 Task: Create fields in custom er object.
Action: Mouse moved to (575, 42)
Screenshot: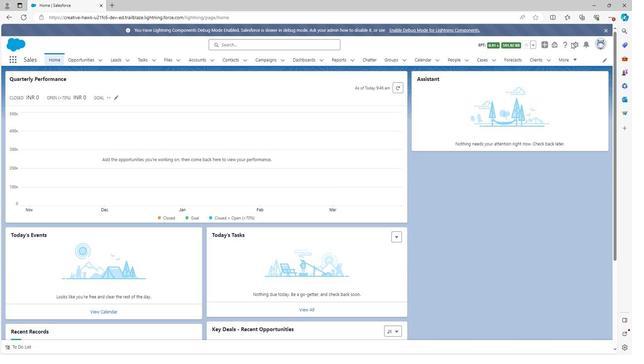
Action: Mouse pressed left at (575, 42)
Screenshot: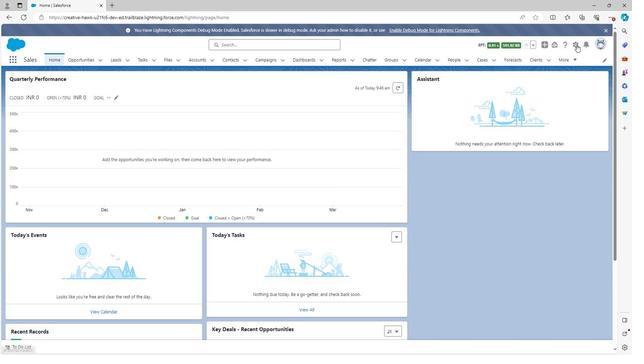 
Action: Mouse moved to (547, 64)
Screenshot: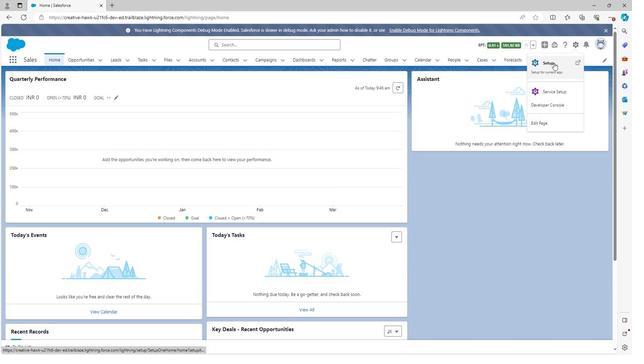 
Action: Mouse pressed left at (547, 64)
Screenshot: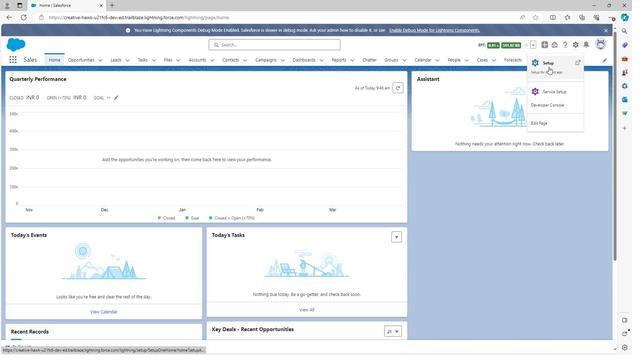 
Action: Mouse moved to (78, 58)
Screenshot: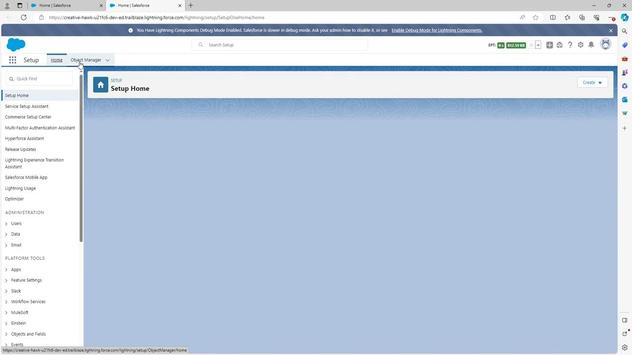 
Action: Mouse pressed left at (78, 58)
Screenshot: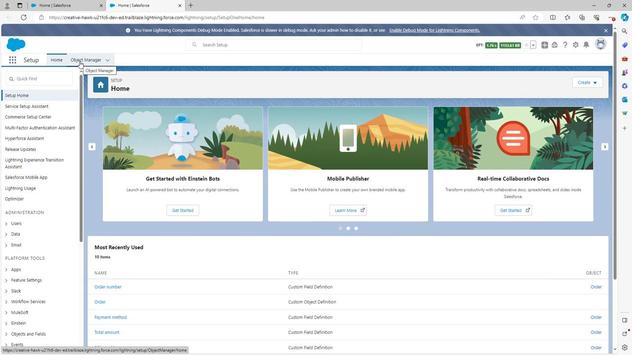 
Action: Mouse moved to (46, 239)
Screenshot: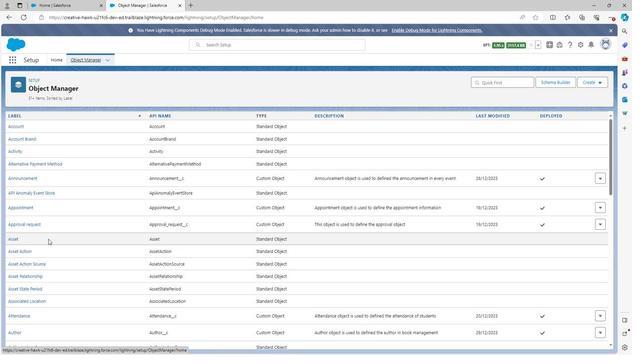 
Action: Mouse scrolled (46, 239) with delta (0, 0)
Screenshot: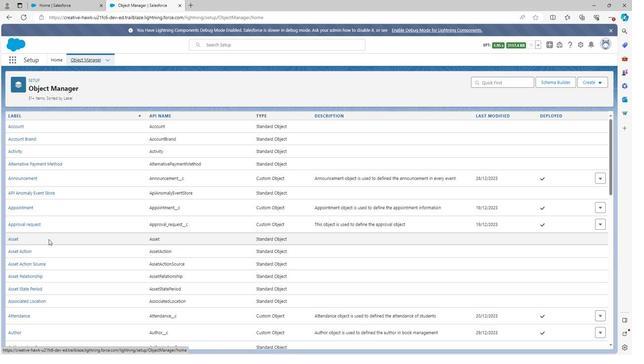 
Action: Mouse moved to (47, 243)
Screenshot: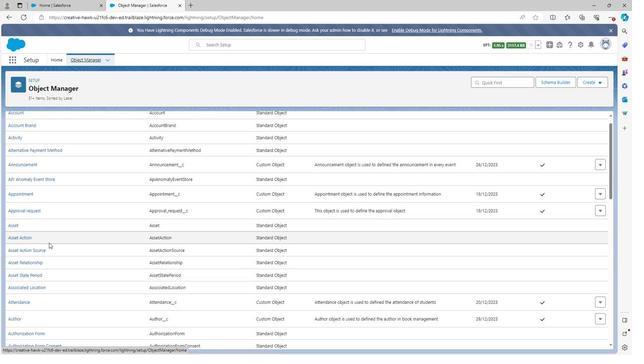 
Action: Mouse scrolled (47, 243) with delta (0, 0)
Screenshot: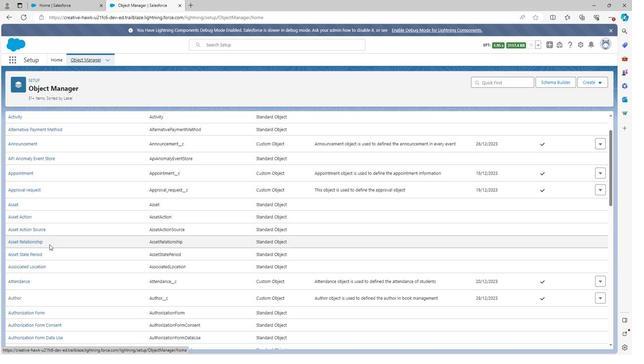 
Action: Mouse moved to (48, 244)
Screenshot: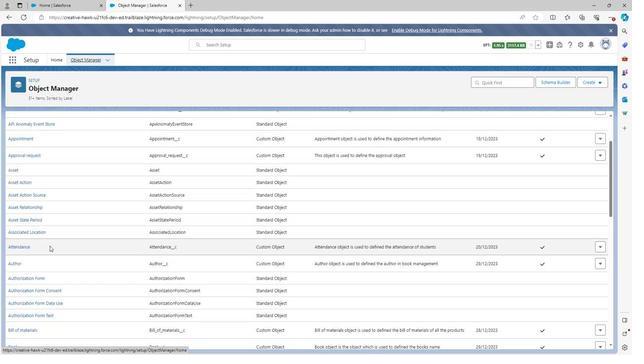
Action: Mouse scrolled (48, 244) with delta (0, 0)
Screenshot: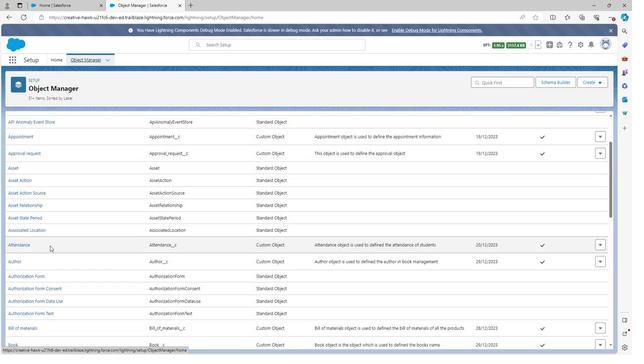 
Action: Mouse moved to (49, 243)
Screenshot: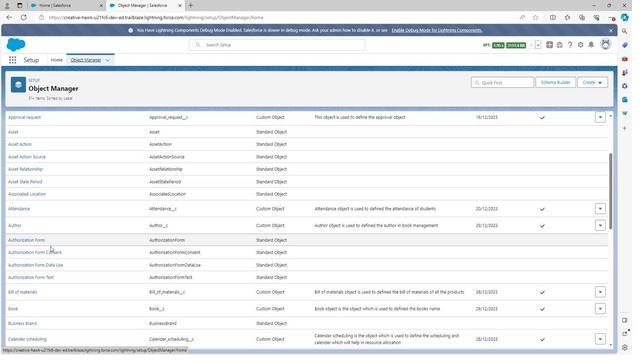 
Action: Mouse scrolled (49, 243) with delta (0, 0)
Screenshot: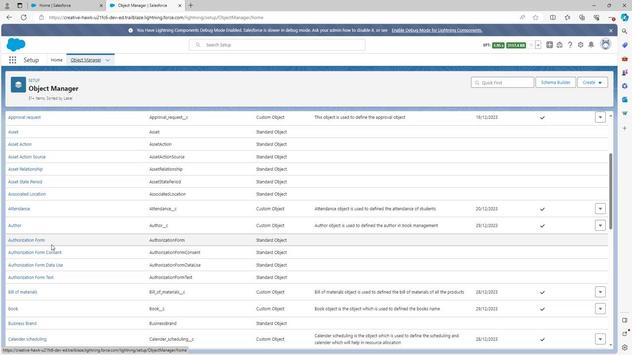 
Action: Mouse scrolled (49, 243) with delta (0, 0)
Screenshot: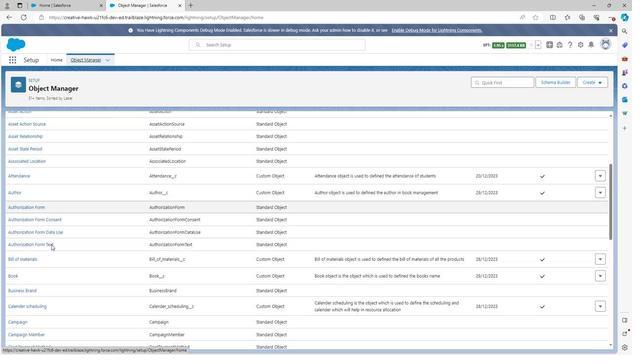 
Action: Mouse scrolled (49, 243) with delta (0, 0)
Screenshot: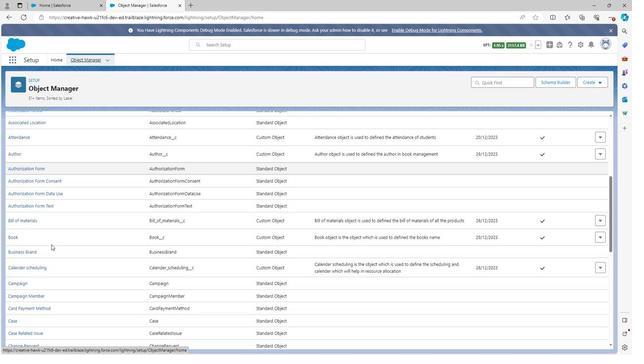
Action: Mouse moved to (49, 243)
Screenshot: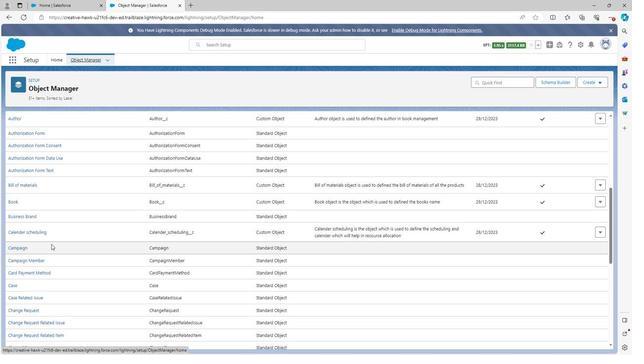 
Action: Mouse scrolled (49, 242) with delta (0, 0)
Screenshot: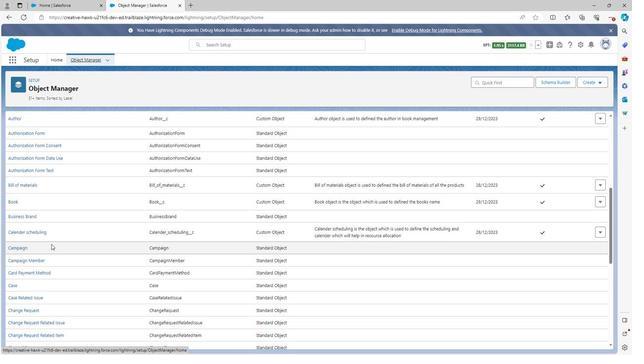
Action: Mouse scrolled (49, 242) with delta (0, 0)
Screenshot: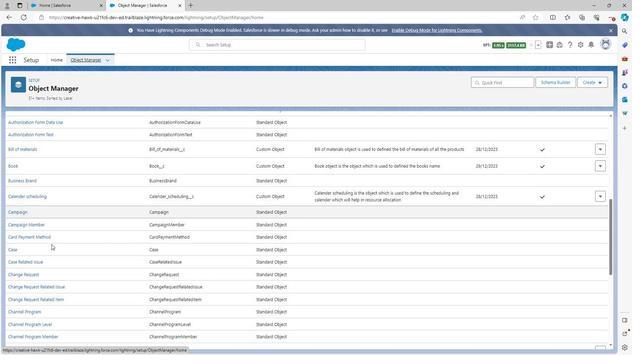 
Action: Mouse moved to (49, 243)
Screenshot: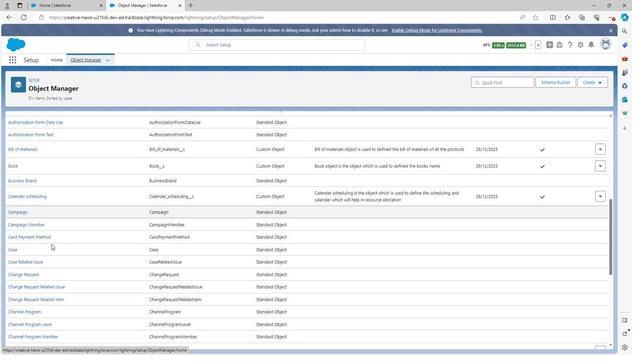 
Action: Mouse scrolled (49, 243) with delta (0, 0)
Screenshot: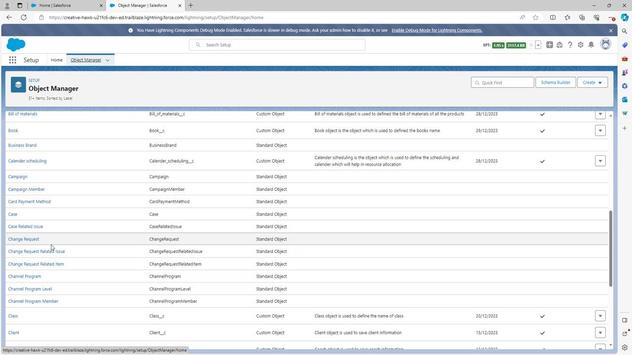 
Action: Mouse scrolled (49, 243) with delta (0, 0)
Screenshot: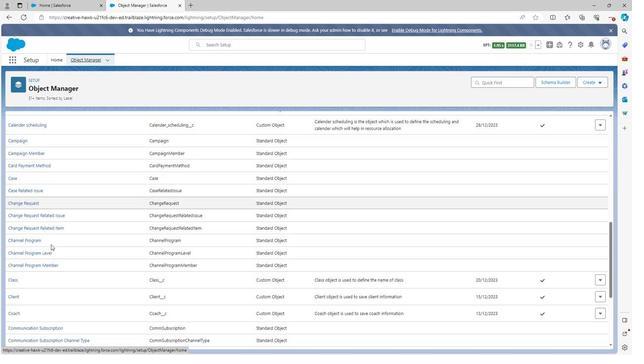 
Action: Mouse scrolled (49, 243) with delta (0, 0)
Screenshot: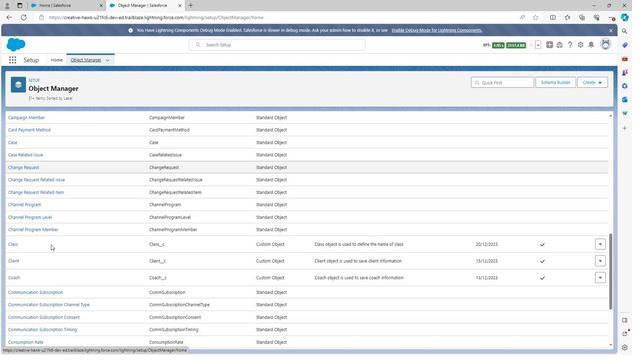 
Action: Mouse scrolled (49, 243) with delta (0, 0)
Screenshot: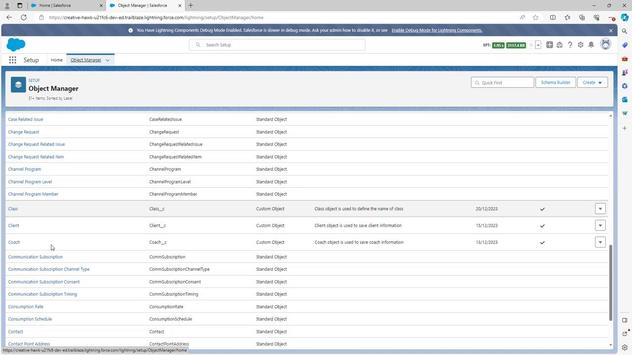 
Action: Mouse scrolled (49, 243) with delta (0, 0)
Screenshot: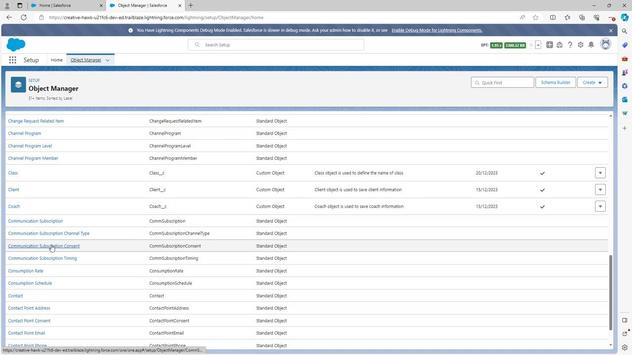 
Action: Mouse scrolled (49, 243) with delta (0, 0)
Screenshot: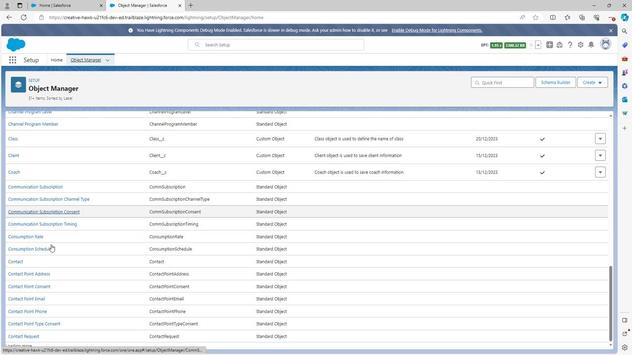 
Action: Mouse scrolled (49, 243) with delta (0, 0)
Screenshot: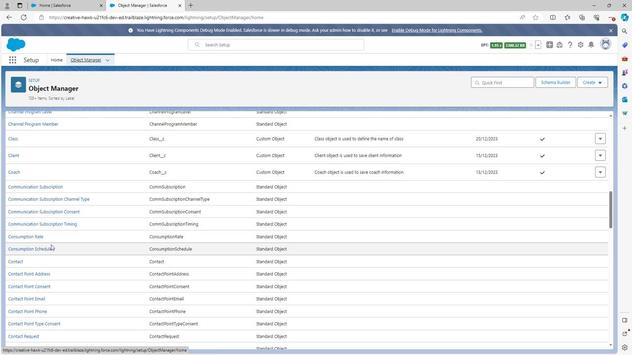 
Action: Mouse moved to (49, 263)
Screenshot: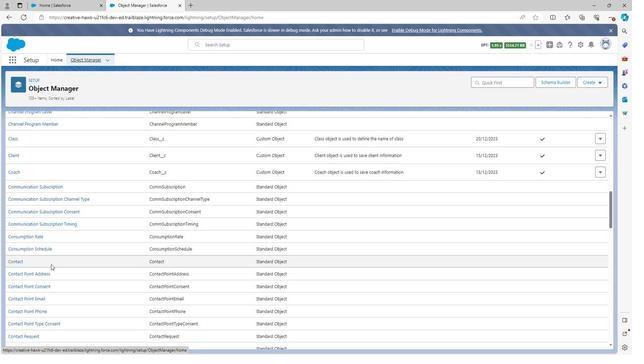 
Action: Mouse scrolled (49, 263) with delta (0, 0)
Screenshot: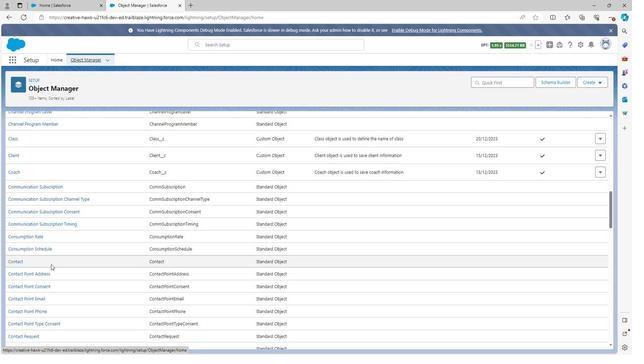 
Action: Mouse scrolled (49, 263) with delta (0, 0)
Screenshot: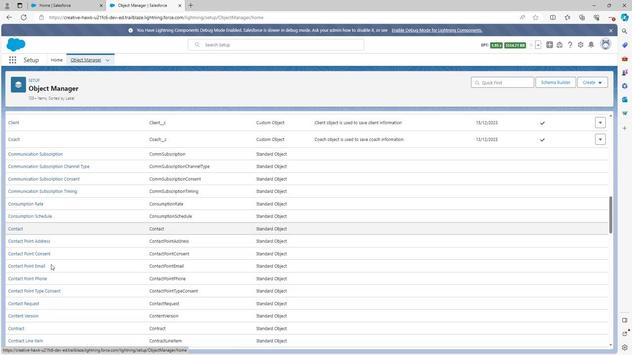 
Action: Mouse scrolled (49, 263) with delta (0, 0)
Screenshot: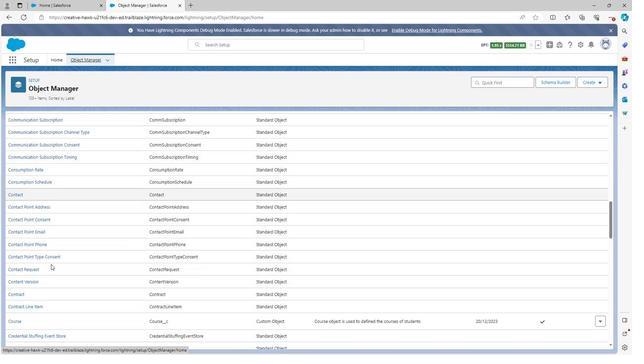 
Action: Mouse scrolled (49, 263) with delta (0, 0)
Screenshot: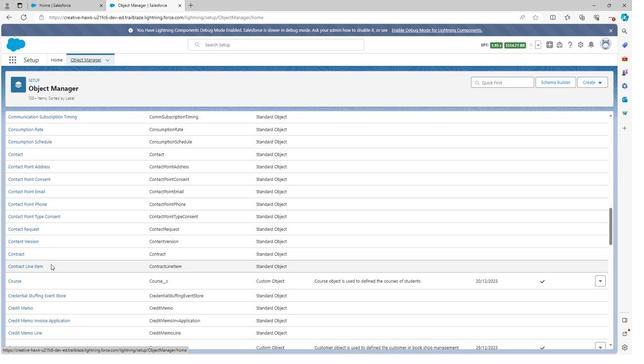 
Action: Mouse scrolled (49, 263) with delta (0, 0)
Screenshot: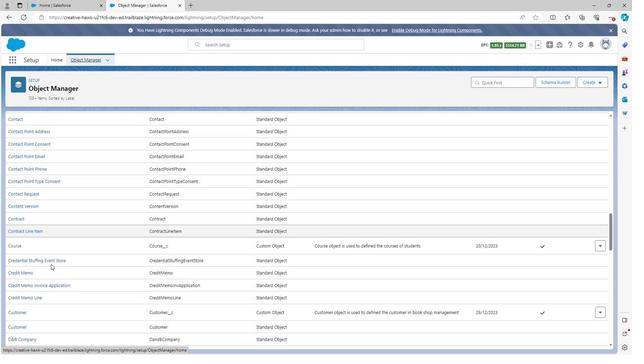 
Action: Mouse scrolled (49, 263) with delta (0, 0)
Screenshot: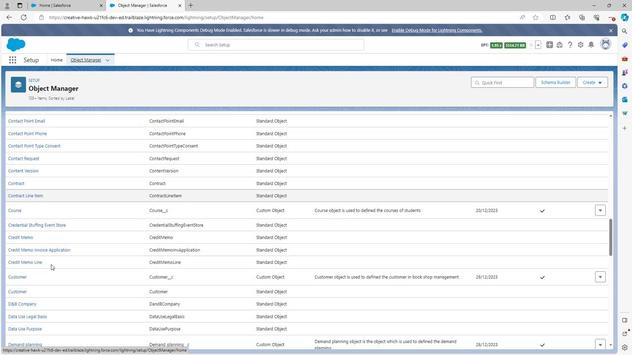 
Action: Mouse moved to (13, 254)
Screenshot: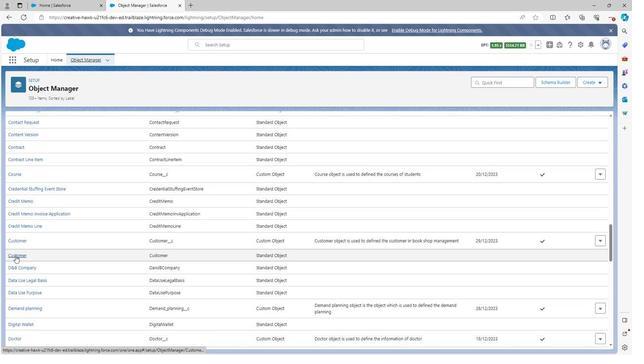
Action: Mouse pressed left at (13, 254)
Screenshot: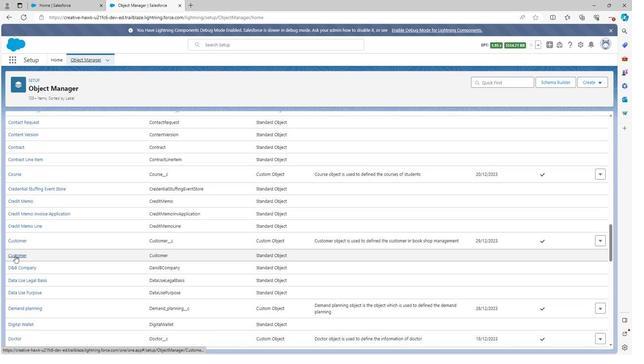 
Action: Mouse moved to (34, 124)
Screenshot: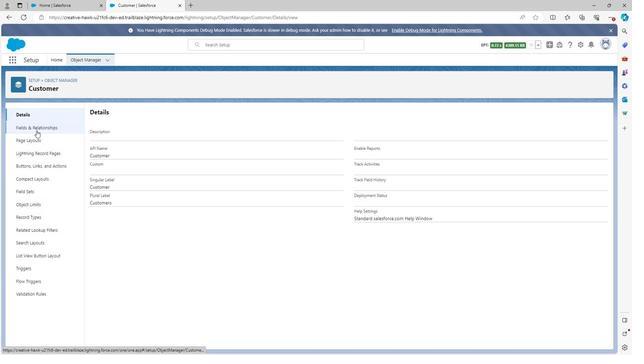 
Action: Mouse pressed left at (34, 124)
Screenshot: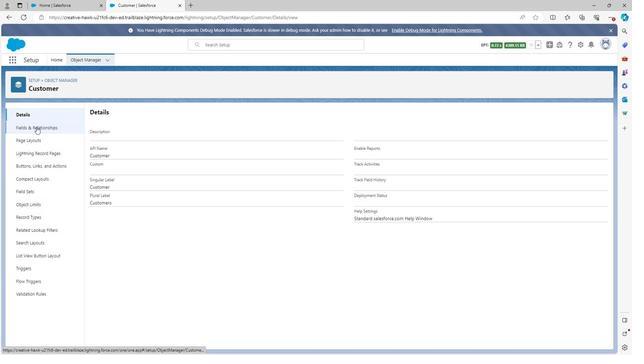 
Action: Mouse moved to (461, 114)
Screenshot: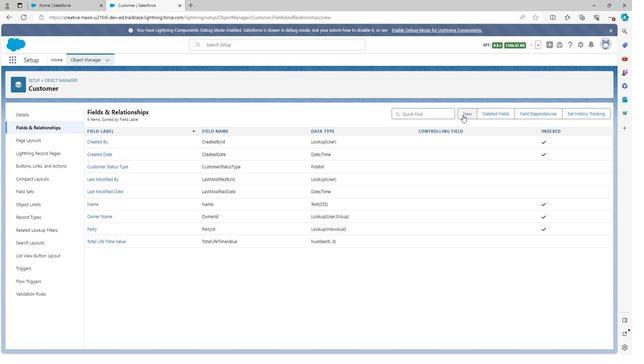 
Action: Mouse pressed left at (461, 114)
Screenshot: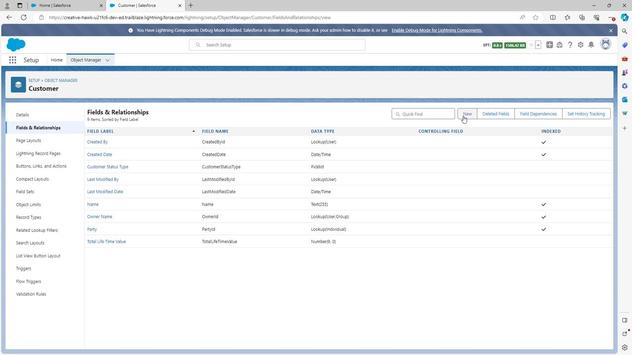 
Action: Mouse moved to (100, 244)
Screenshot: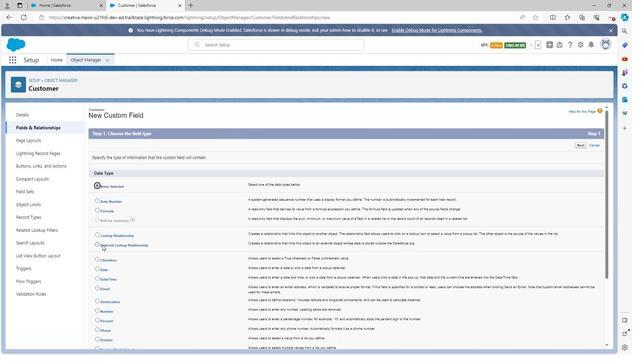 
Action: Mouse scrolled (100, 244) with delta (0, 0)
Screenshot: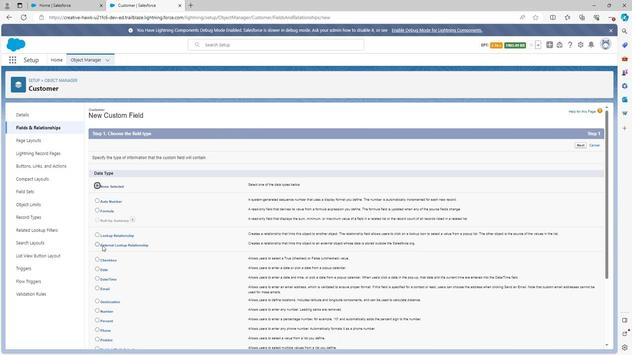 
Action: Mouse scrolled (100, 244) with delta (0, 0)
Screenshot: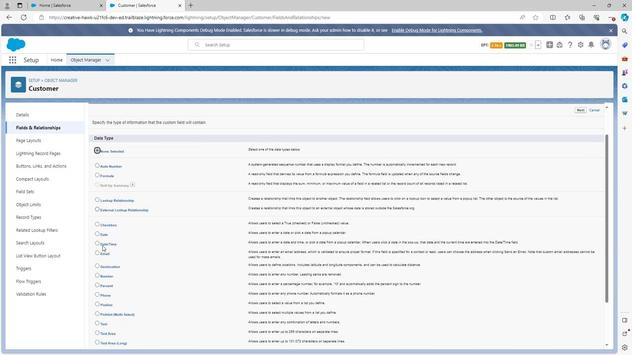 
Action: Mouse scrolled (100, 244) with delta (0, 0)
Screenshot: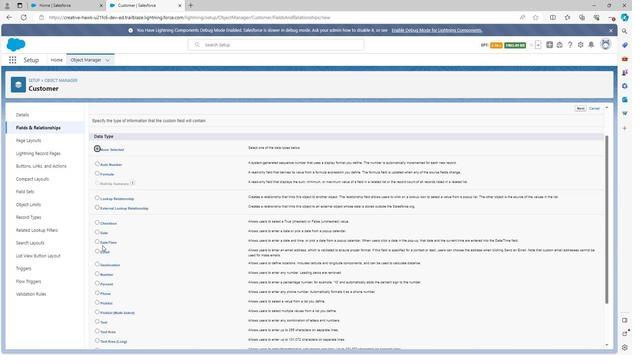 
Action: Mouse moved to (95, 266)
Screenshot: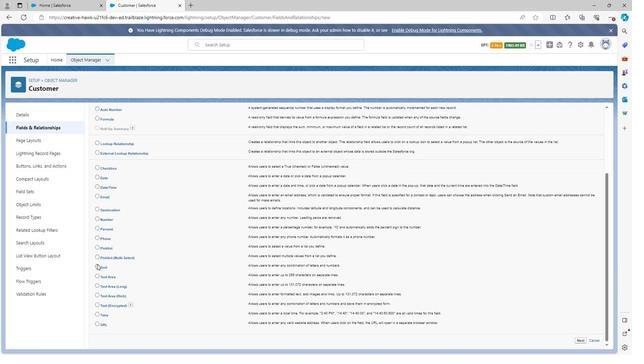 
Action: Mouse pressed left at (95, 266)
Screenshot: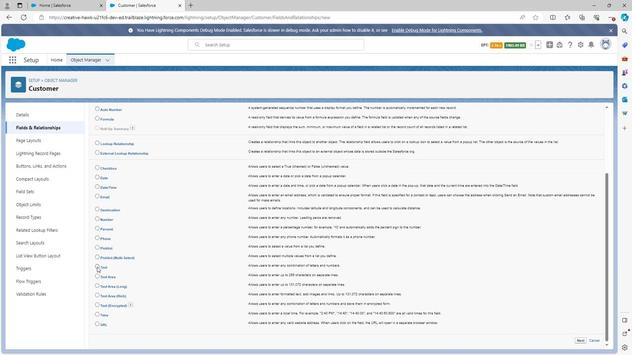 
Action: Mouse moved to (580, 339)
Screenshot: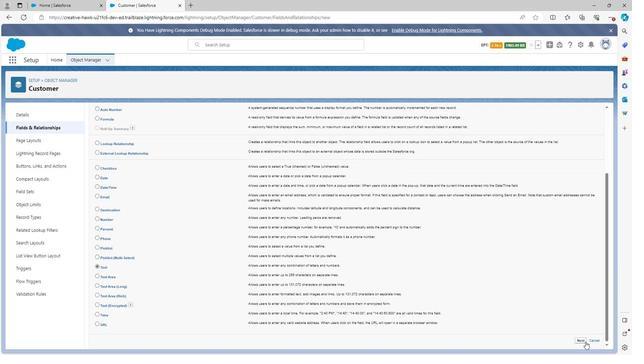 
Action: Mouse pressed left at (580, 339)
Screenshot: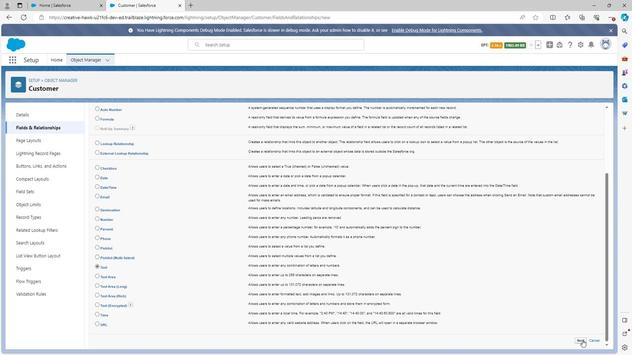 
Action: Mouse moved to (216, 158)
Screenshot: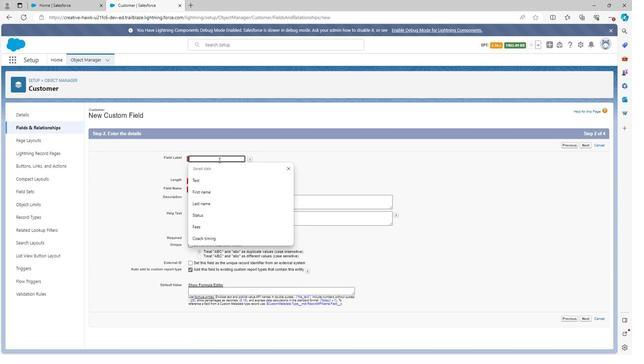 
Action: Mouse pressed left at (216, 158)
Screenshot: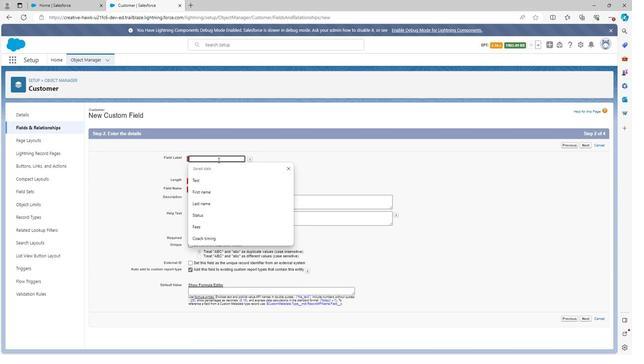 
Action: Key pressed <Key.shift>First<Key.space>name
Screenshot: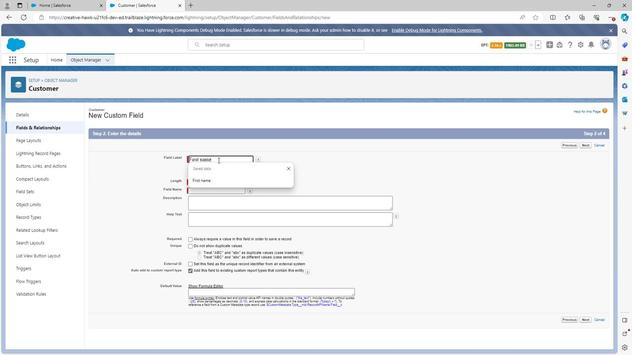 
Action: Mouse moved to (252, 159)
Screenshot: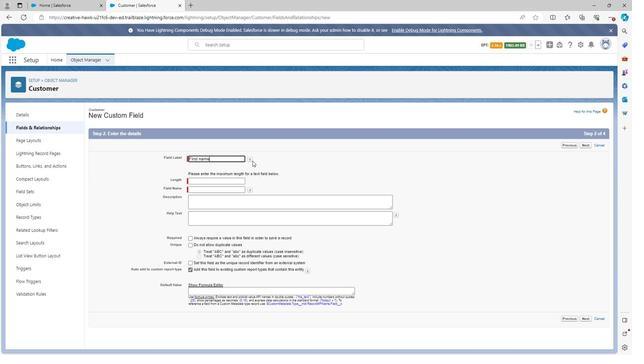 
Action: Mouse pressed left at (252, 159)
Screenshot: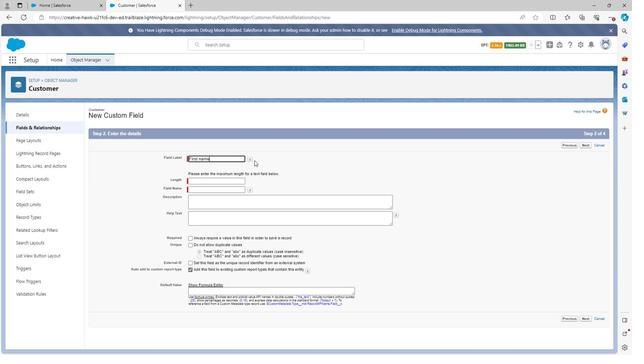 
Action: Mouse moved to (210, 178)
Screenshot: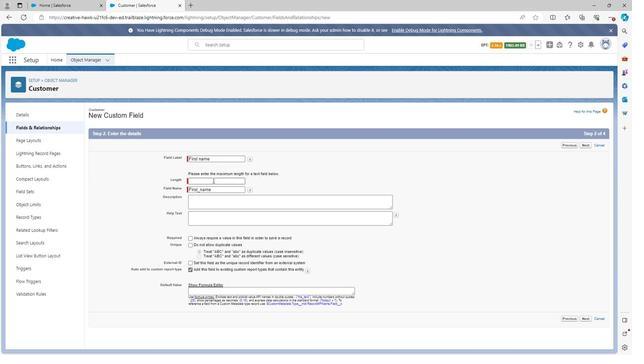 
Action: Mouse pressed left at (210, 178)
Screenshot: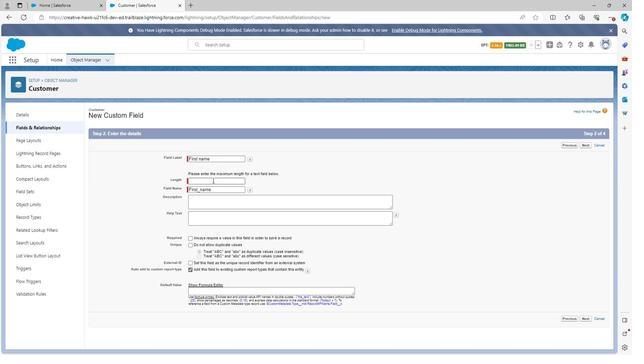 
Action: Mouse moved to (204, 196)
Screenshot: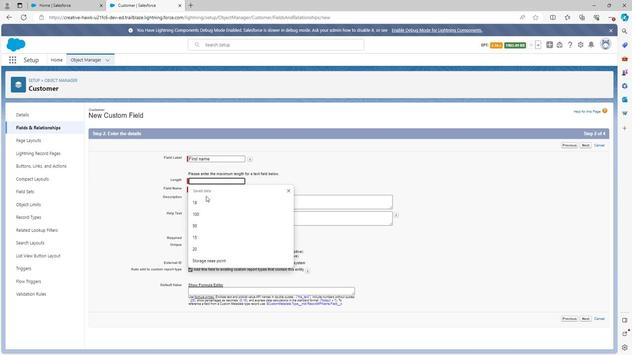 
Action: Mouse pressed left at (204, 196)
Screenshot: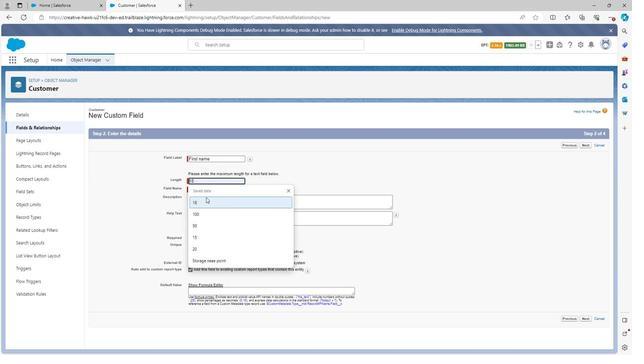 
Action: Mouse pressed left at (204, 196)
Screenshot: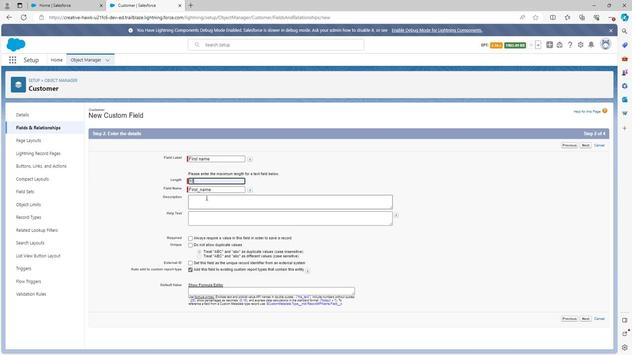 
Action: Mouse moved to (204, 196)
Screenshot: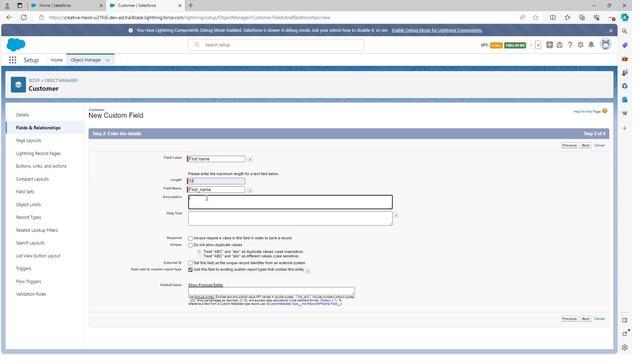 
Action: Key pressed <Key.shift>First<Key.space>name<Key.space>field<Key.space>is<Key.space>the<Key.space>field<Key.space>through<Key.space>which<Key.space>we<Key.space>can<Key.space>show<Key.space>the<Key.space>first<Key.space>name<Key.space>of<Key.space>customer<Key.space>in<Key.space>book<Key.space>shop<Key.space>management
Screenshot: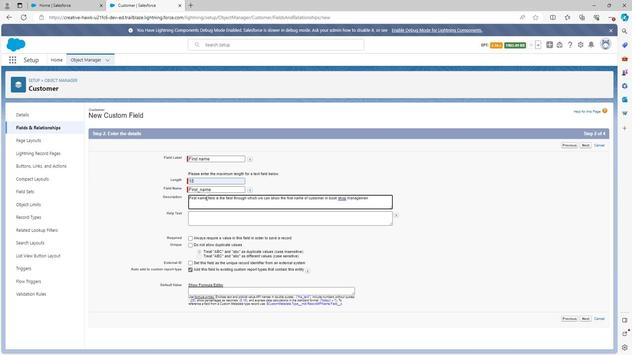 
Action: Mouse moved to (206, 215)
Screenshot: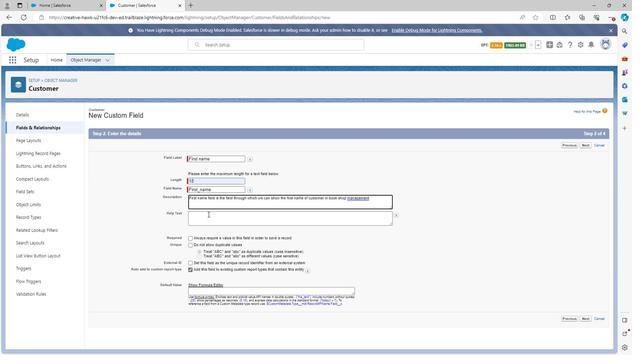 
Action: Mouse pressed left at (206, 215)
Screenshot: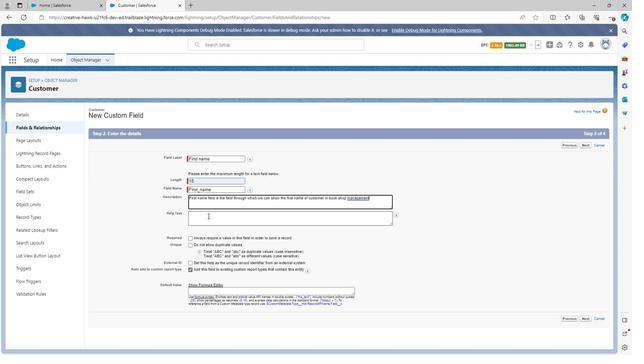 
Action: Key pressed <Key.shift>First<Key.space>name
Screenshot: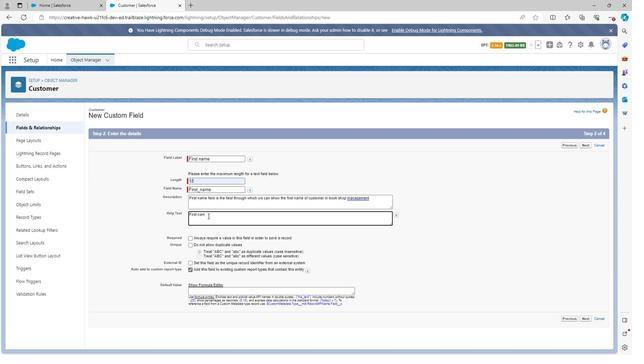 
Action: Mouse moved to (583, 318)
Screenshot: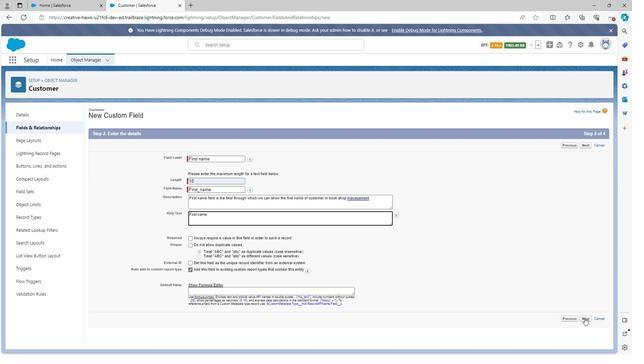 
Action: Mouse pressed left at (583, 318)
Screenshot: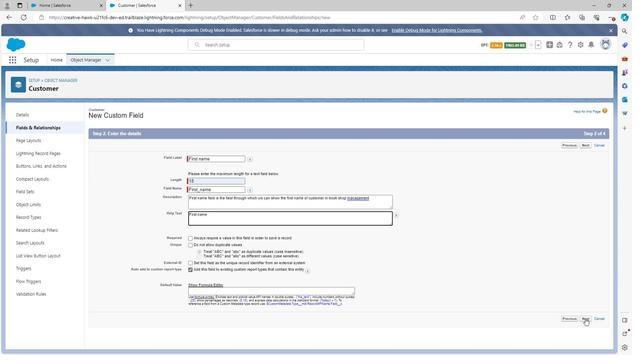 
Action: Mouse moved to (436, 199)
Screenshot: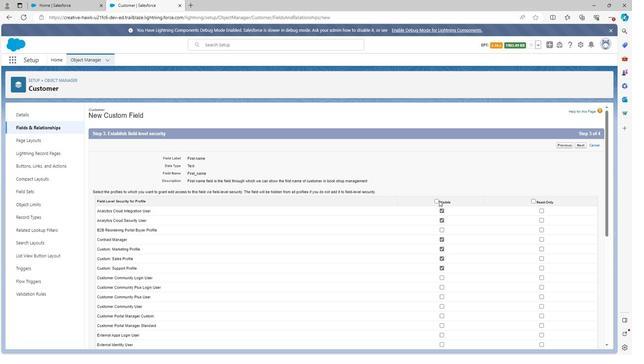 
Action: Mouse pressed left at (436, 199)
Screenshot: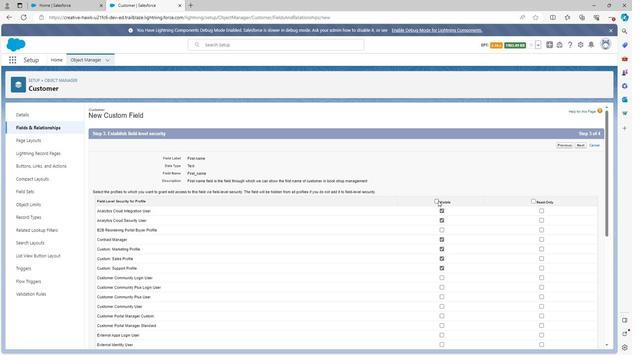 
Action: Mouse moved to (531, 200)
Screenshot: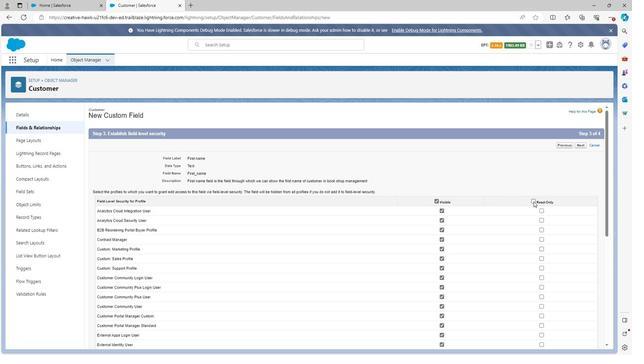 
Action: Mouse pressed left at (531, 200)
Screenshot: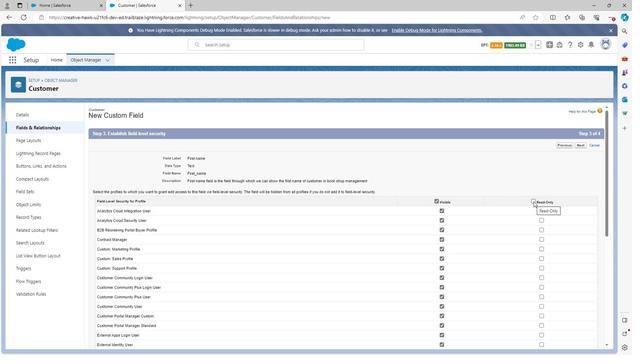 
Action: Mouse moved to (440, 209)
Screenshot: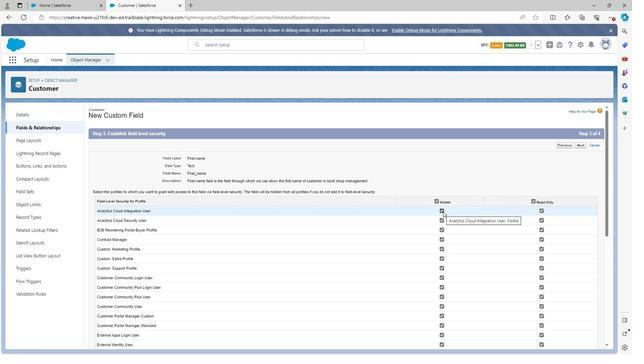 
Action: Mouse pressed left at (440, 209)
Screenshot: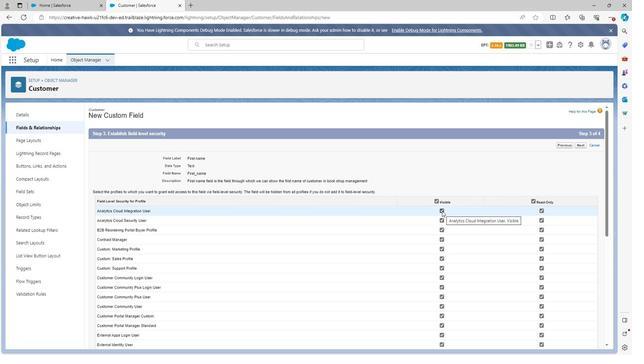 
Action: Mouse moved to (439, 218)
Screenshot: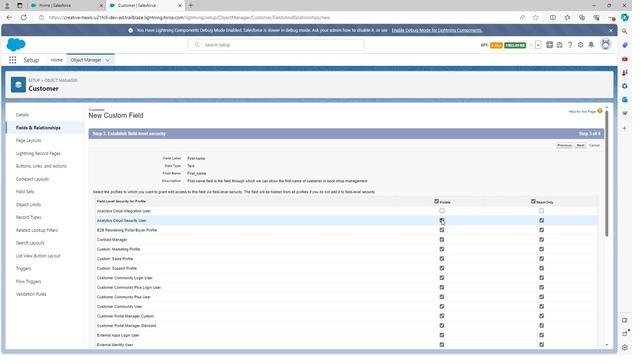 
Action: Mouse pressed left at (439, 218)
Screenshot: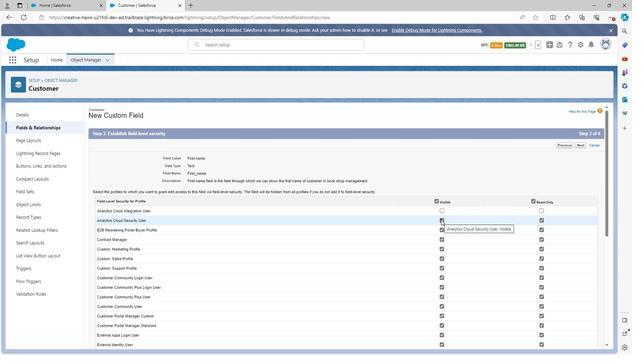 
Action: Mouse moved to (440, 230)
Screenshot: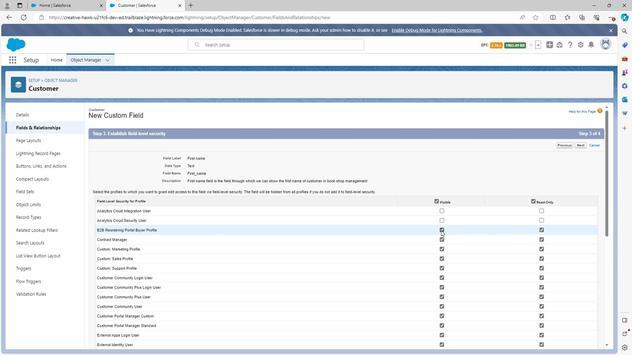 
Action: Mouse pressed left at (440, 230)
Screenshot: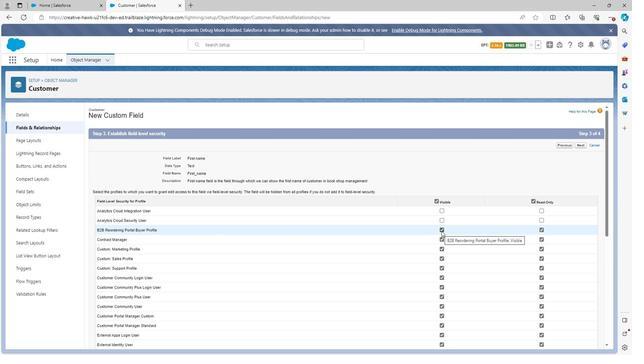 
Action: Mouse moved to (439, 267)
Screenshot: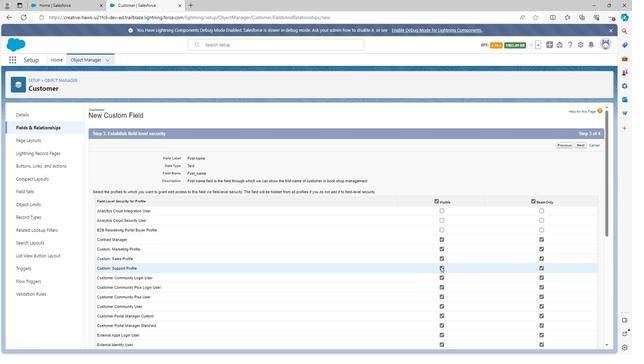 
Action: Mouse pressed left at (439, 267)
Screenshot: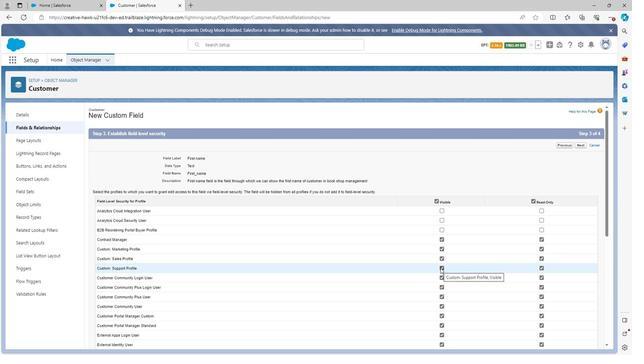 
Action: Mouse moved to (440, 305)
Screenshot: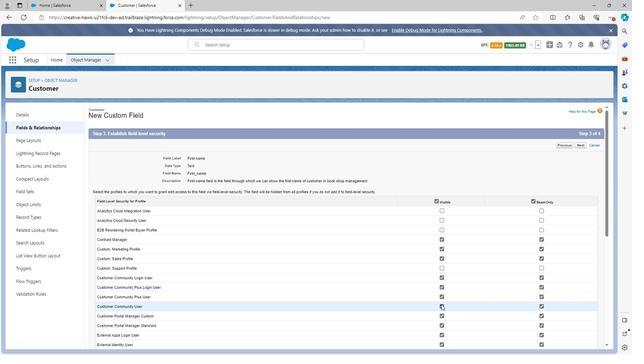 
Action: Mouse pressed left at (440, 305)
Screenshot: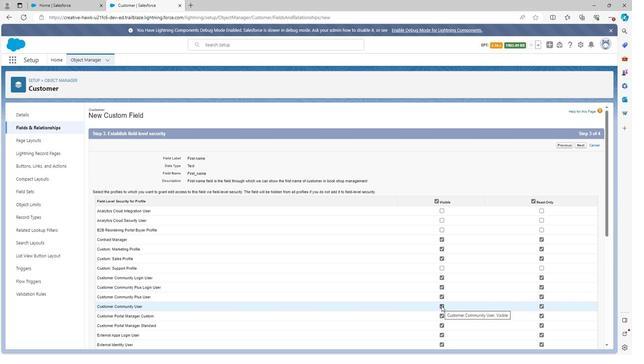 
Action: Mouse scrolled (440, 305) with delta (0, 0)
Screenshot: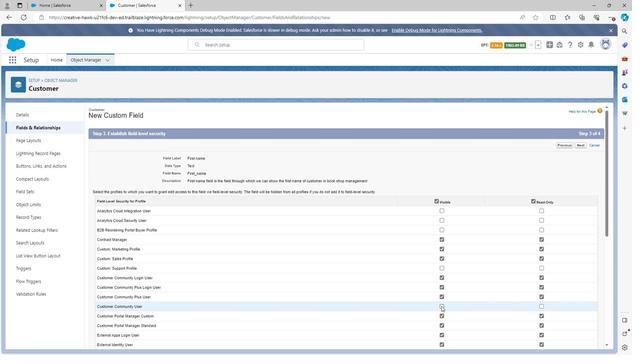 
Action: Mouse moved to (441, 306)
Screenshot: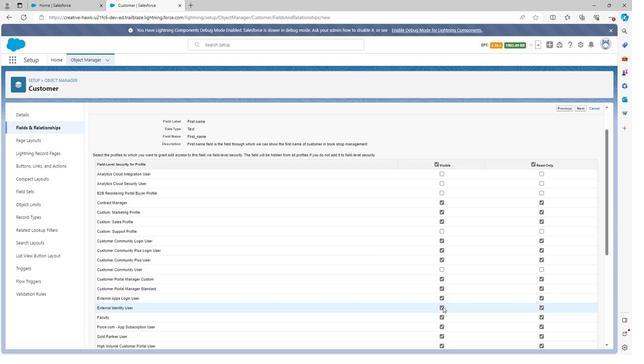 
Action: Mouse pressed left at (441, 306)
Screenshot: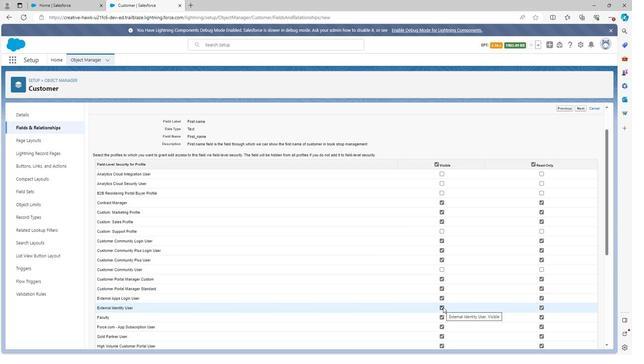 
Action: Mouse moved to (440, 317)
Screenshot: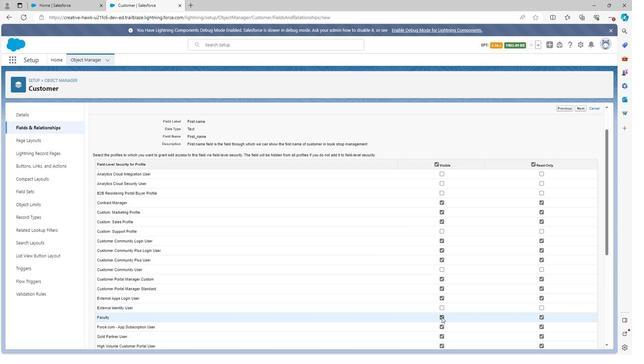 
Action: Mouse pressed left at (440, 317)
Screenshot: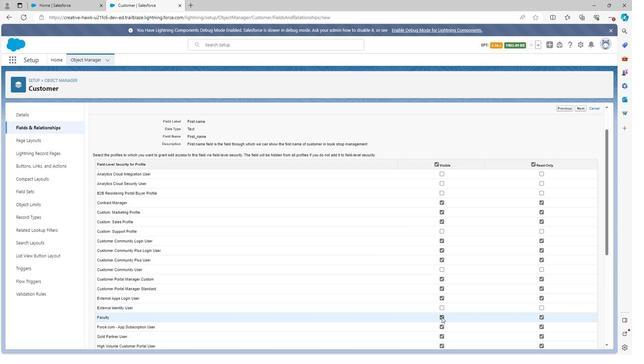 
Action: Mouse moved to (439, 298)
Screenshot: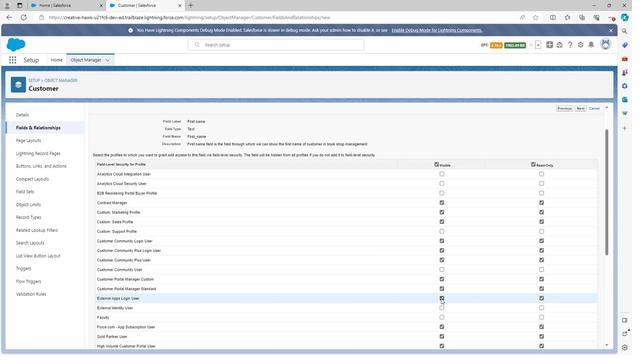 
Action: Mouse pressed left at (439, 298)
Screenshot: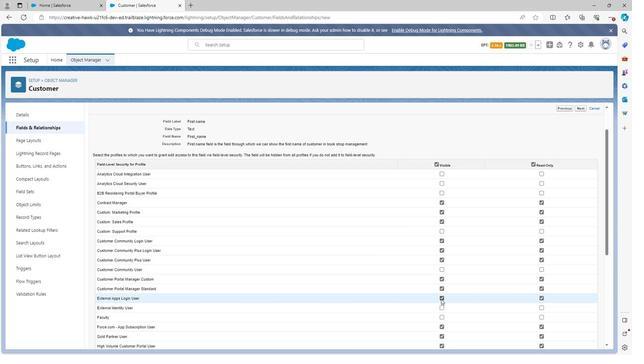 
Action: Mouse scrolled (439, 298) with delta (0, 0)
Screenshot: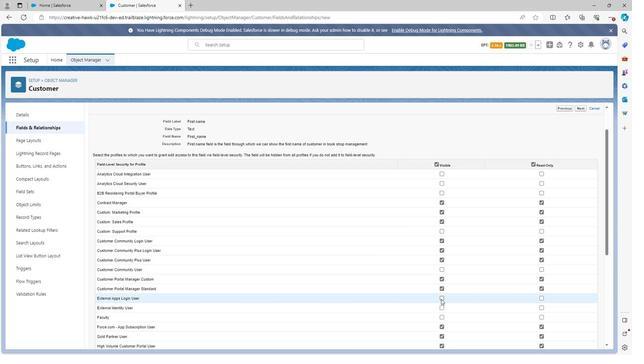 
Action: Mouse moved to (439, 298)
Screenshot: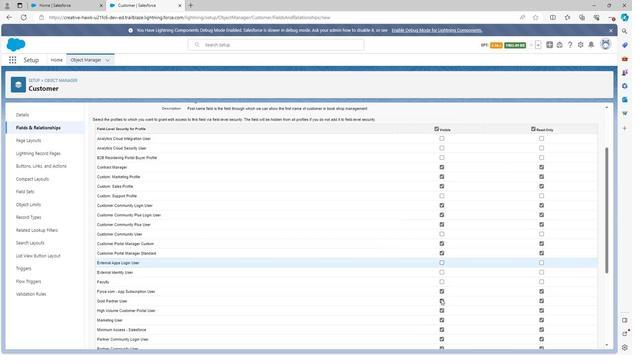 
Action: Mouse scrolled (439, 298) with delta (0, 0)
Screenshot: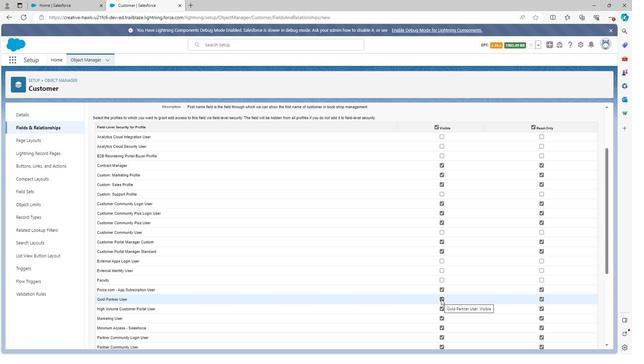 
Action: Mouse moved to (441, 262)
Screenshot: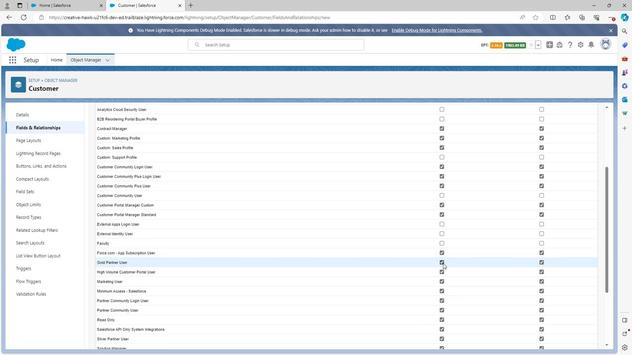 
Action: Mouse pressed left at (441, 262)
Screenshot: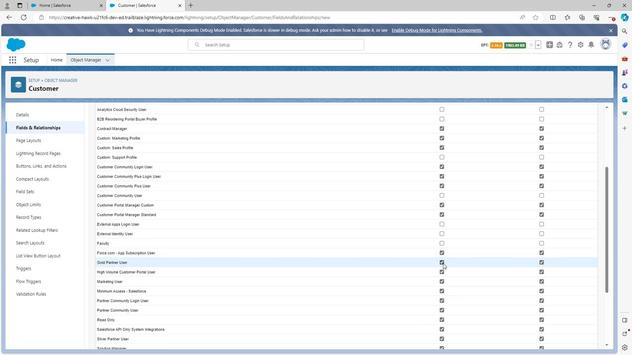 
Action: Mouse moved to (440, 270)
Screenshot: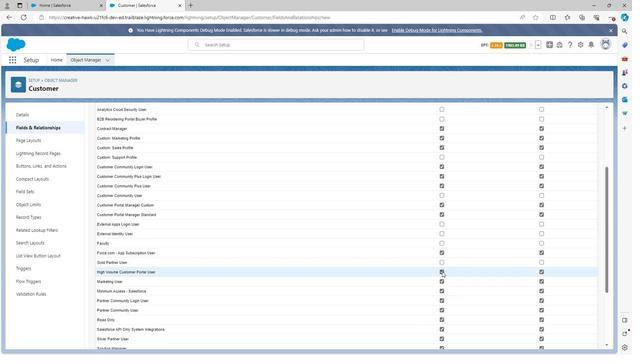 
Action: Mouse pressed left at (440, 270)
Screenshot: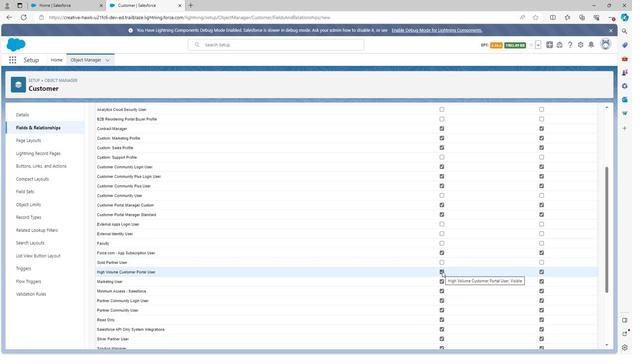 
Action: Mouse moved to (439, 307)
Screenshot: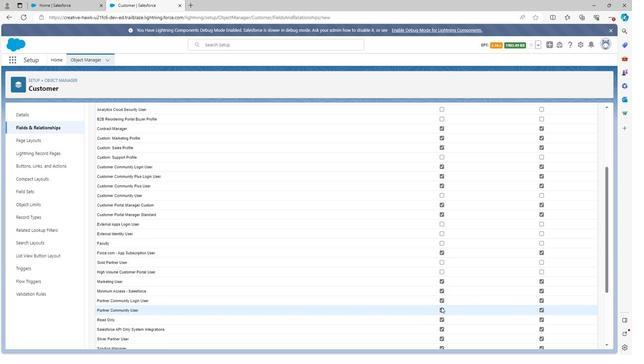 
Action: Mouse scrolled (439, 307) with delta (0, 0)
Screenshot: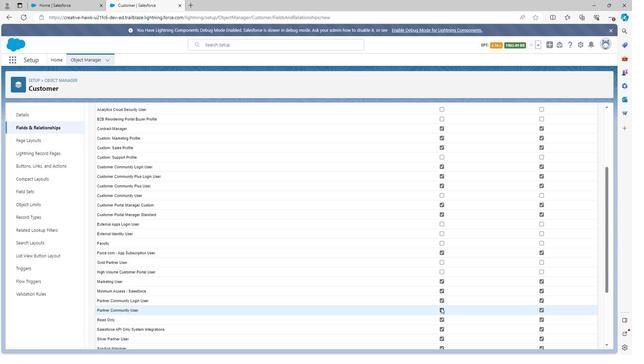
Action: Mouse moved to (439, 291)
Screenshot: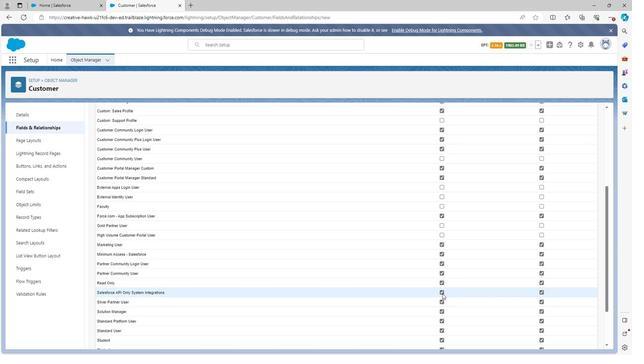 
Action: Mouse pressed left at (439, 291)
Screenshot: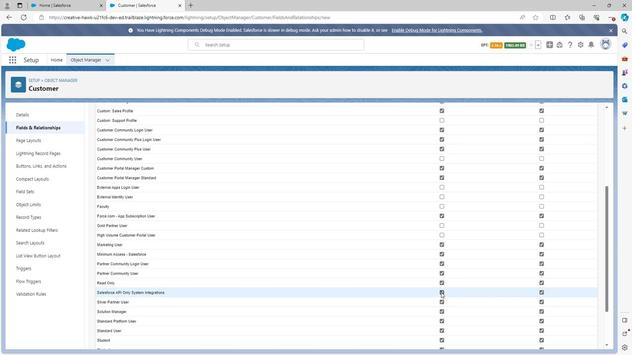 
Action: Mouse moved to (439, 299)
Screenshot: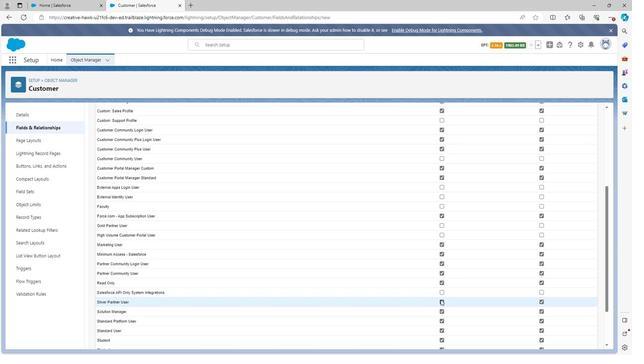
Action: Mouse pressed left at (439, 299)
Screenshot: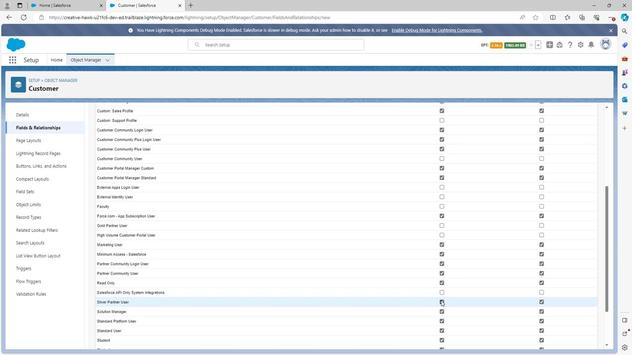 
Action: Mouse scrolled (439, 299) with delta (0, 0)
Screenshot: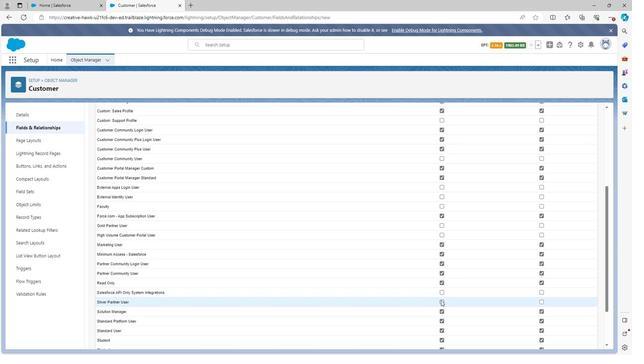 
Action: Mouse moved to (441, 300)
Screenshot: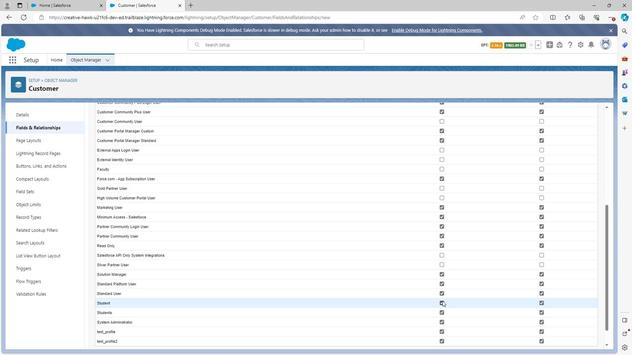 
Action: Mouse pressed left at (441, 300)
Screenshot: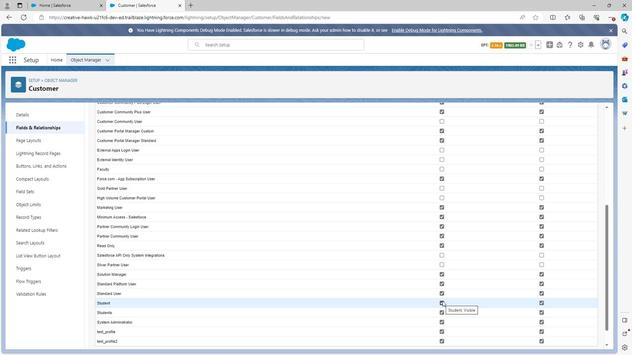 
Action: Mouse moved to (441, 311)
Screenshot: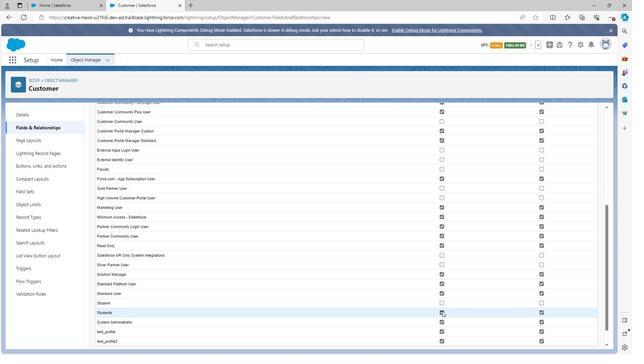 
Action: Mouse pressed left at (441, 311)
Screenshot: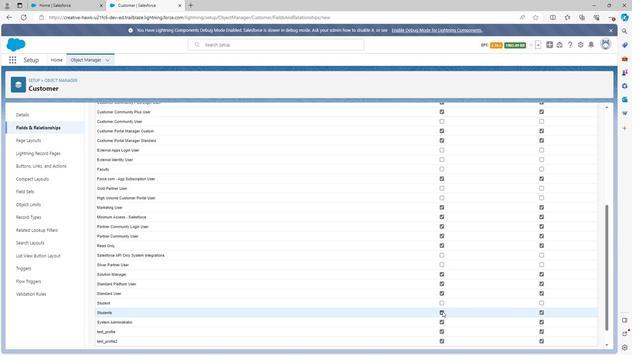 
Action: Mouse moved to (441, 330)
Screenshot: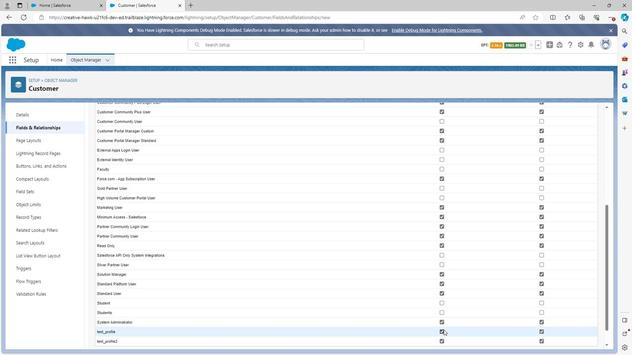 
Action: Mouse pressed left at (441, 330)
Screenshot: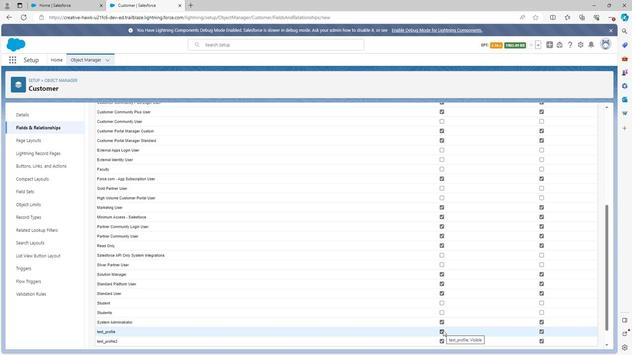 
Action: Mouse moved to (441, 339)
Screenshot: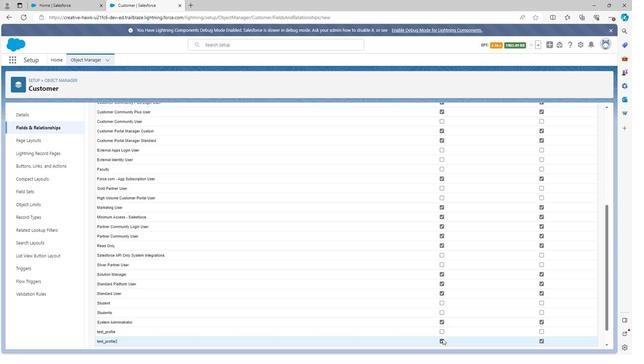 
Action: Mouse pressed left at (441, 339)
Screenshot: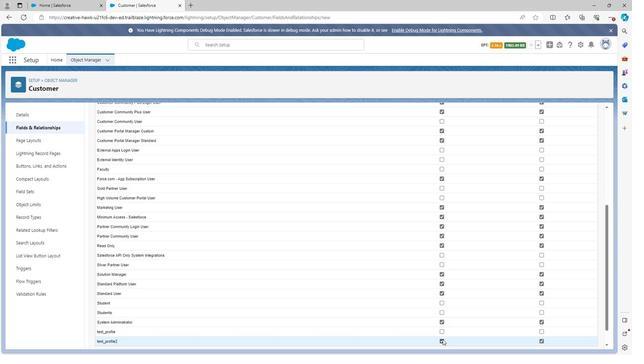 
Action: Mouse scrolled (441, 338) with delta (0, 0)
Screenshot: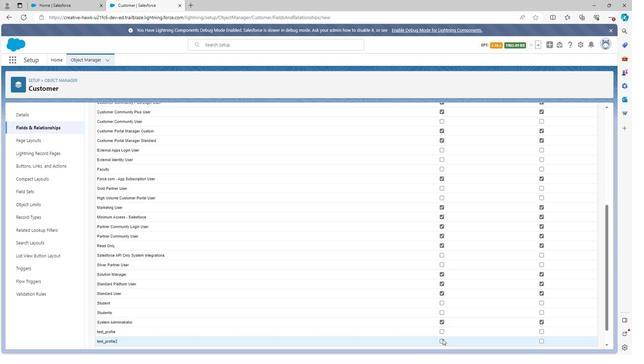 
Action: Mouse moved to (581, 340)
Screenshot: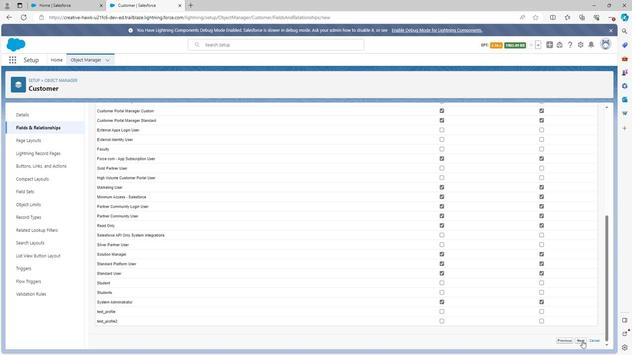
Action: Mouse pressed left at (581, 340)
Screenshot: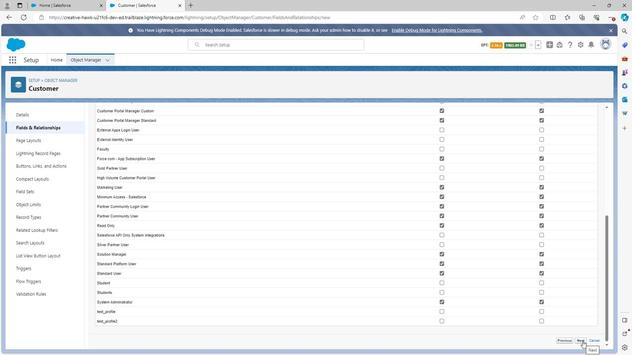 
Action: Mouse moved to (582, 242)
Screenshot: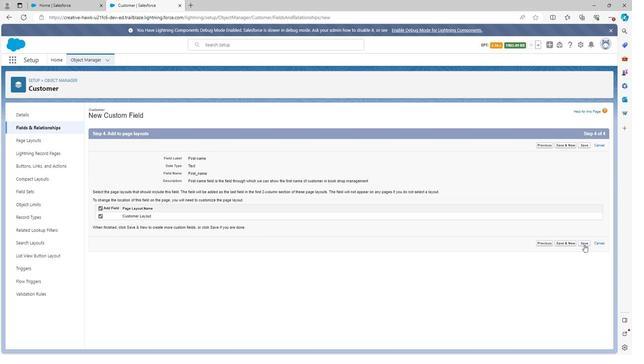 
Action: Mouse pressed left at (582, 242)
Screenshot: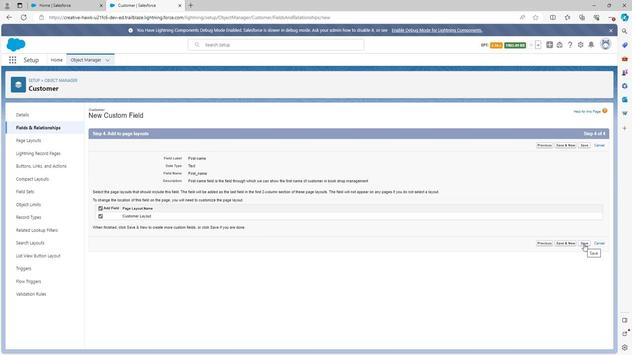 
Action: Mouse moved to (465, 113)
Screenshot: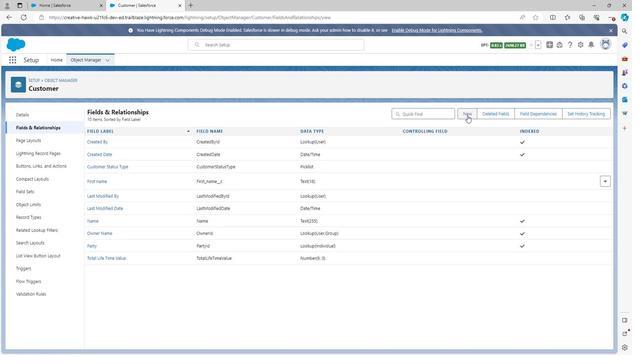 
Action: Mouse pressed left at (465, 113)
Screenshot: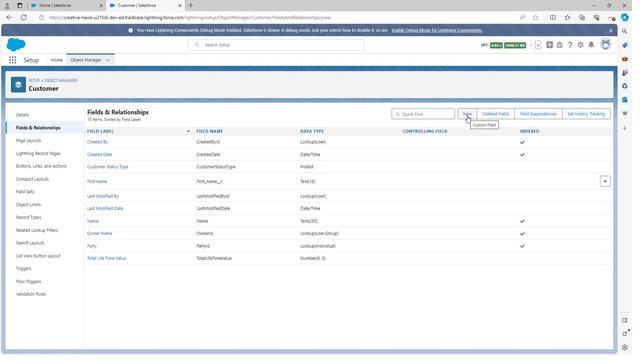 
Action: Mouse moved to (103, 252)
Screenshot: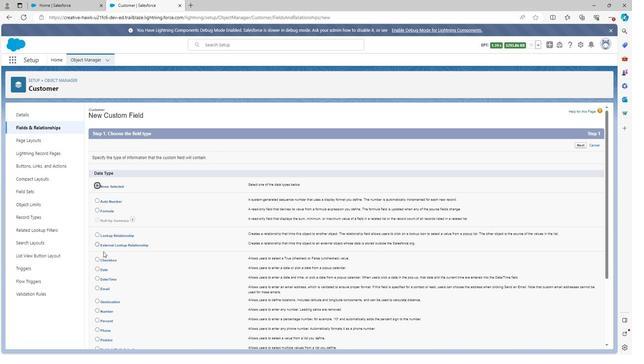 
Action: Mouse scrolled (103, 252) with delta (0, 0)
Screenshot: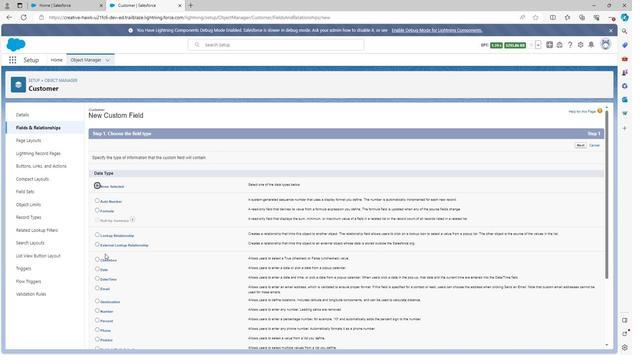 
Action: Mouse scrolled (103, 252) with delta (0, 0)
Screenshot: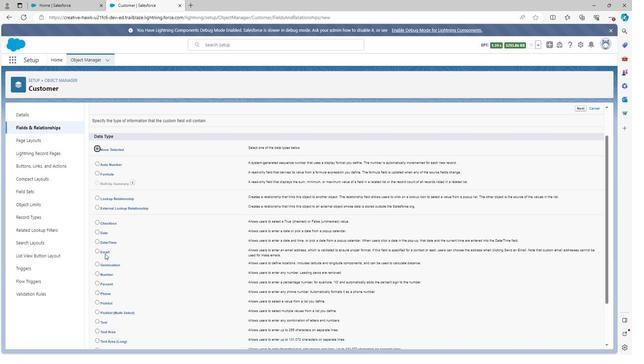 
Action: Mouse scrolled (103, 252) with delta (0, 0)
Screenshot: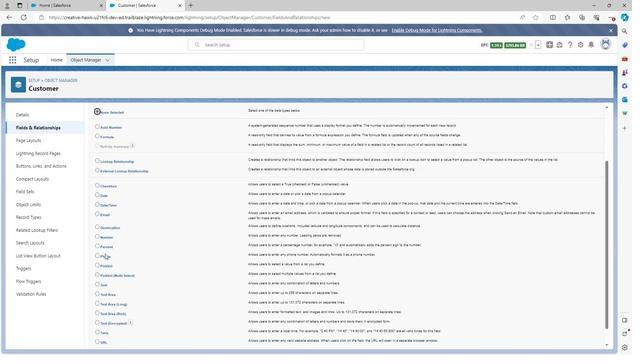 
Action: Mouse moved to (100, 258)
Screenshot: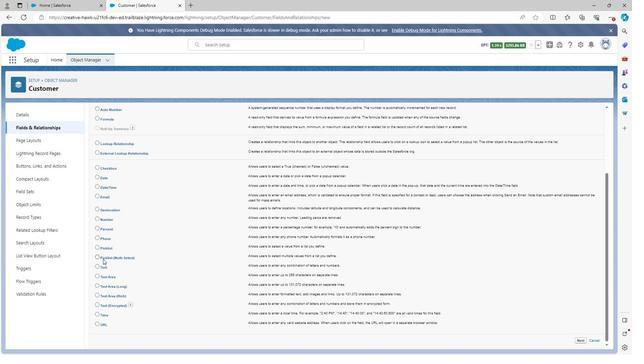 
Action: Mouse scrolled (100, 258) with delta (0, 0)
Screenshot: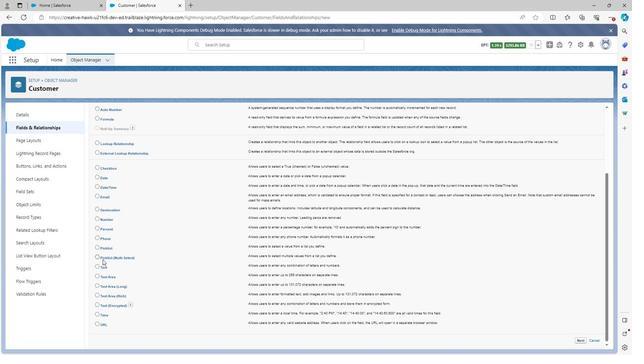 
Action: Mouse moved to (95, 267)
Screenshot: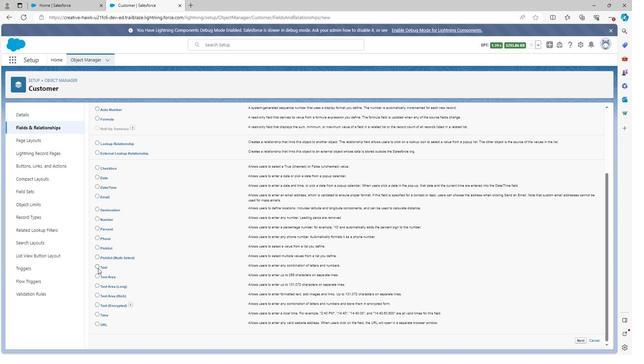 
Action: Mouse pressed left at (95, 267)
Screenshot: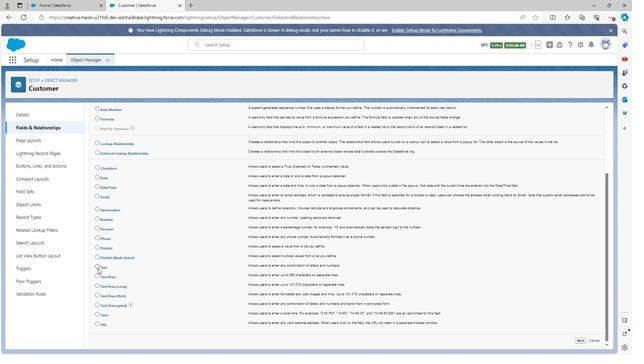 
Action: Mouse moved to (579, 337)
Screenshot: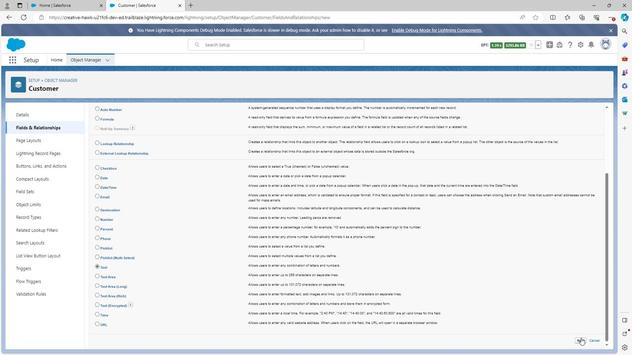 
Action: Mouse pressed left at (579, 337)
Screenshot: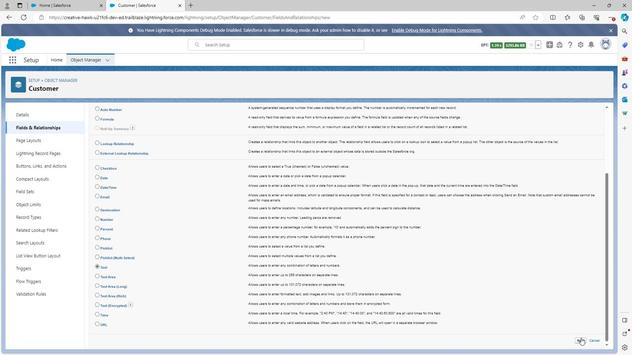 
Action: Mouse moved to (194, 155)
Screenshot: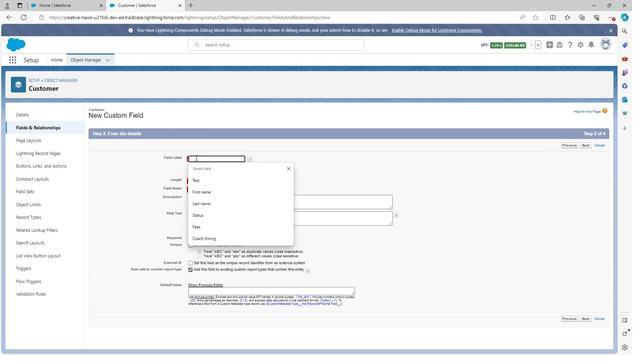 
Action: Mouse pressed left at (194, 155)
Screenshot: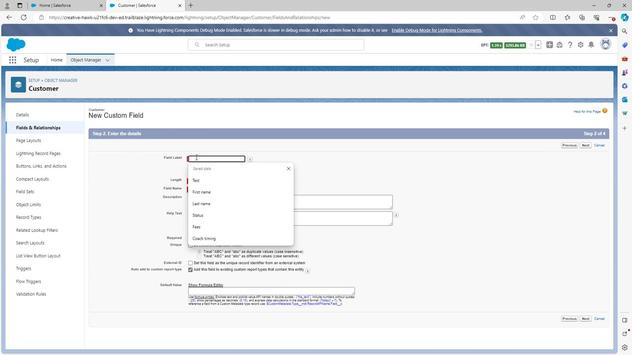 
Action: Mouse moved to (160, 149)
Screenshot: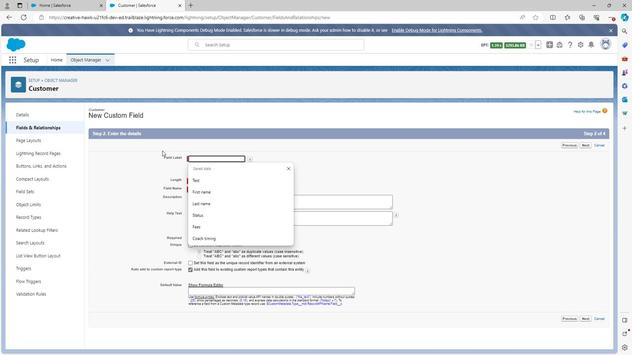 
Action: Key pressed <Key.shift>Last<Key.space>name
Screenshot: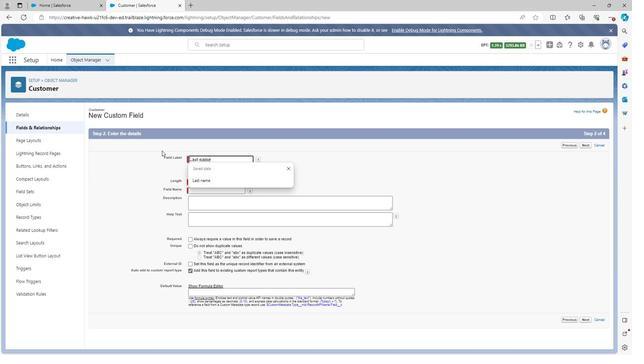 
Action: Mouse moved to (267, 161)
Screenshot: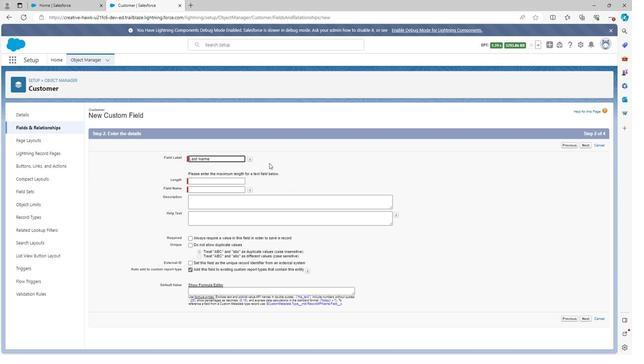 
Action: Mouse pressed left at (267, 161)
Screenshot: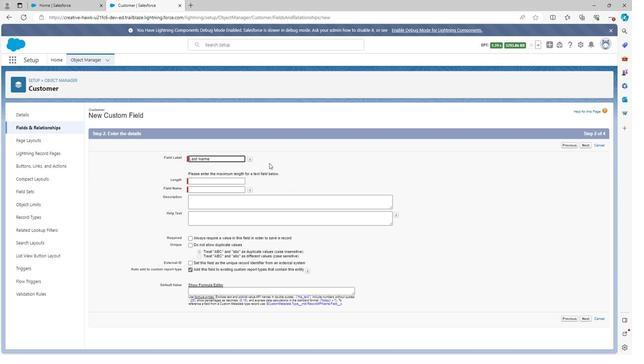 
Action: Mouse moved to (202, 179)
Screenshot: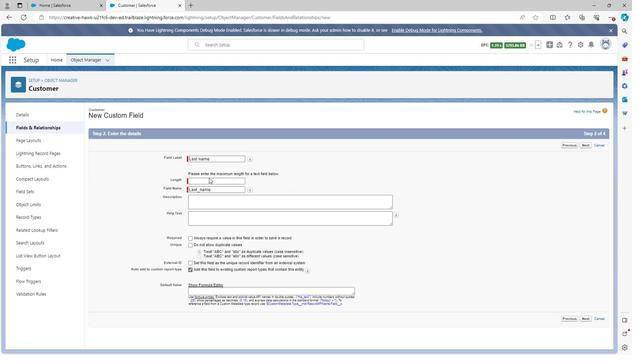 
Action: Mouse pressed left at (202, 179)
Screenshot: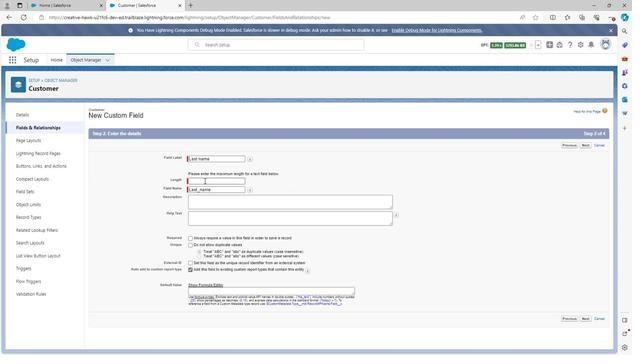 
Action: Mouse moved to (199, 198)
Screenshot: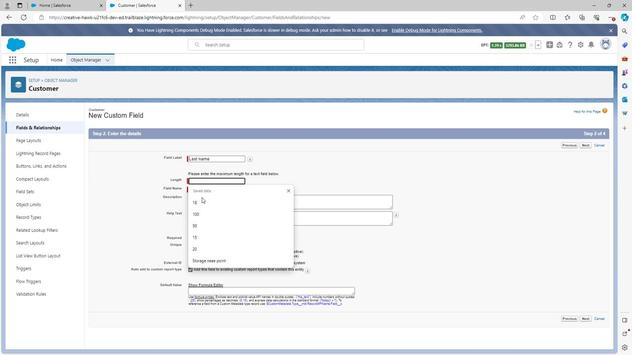 
Action: Mouse pressed left at (199, 198)
Screenshot: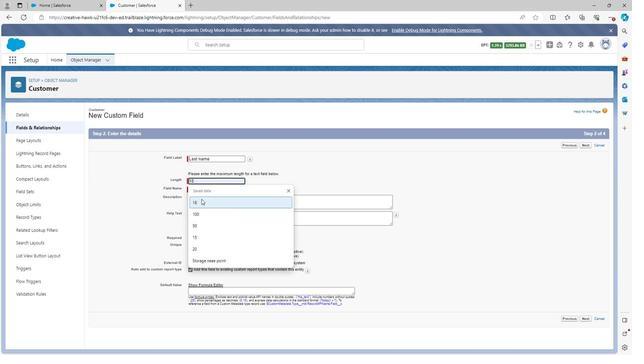 
Action: Mouse moved to (200, 200)
Screenshot: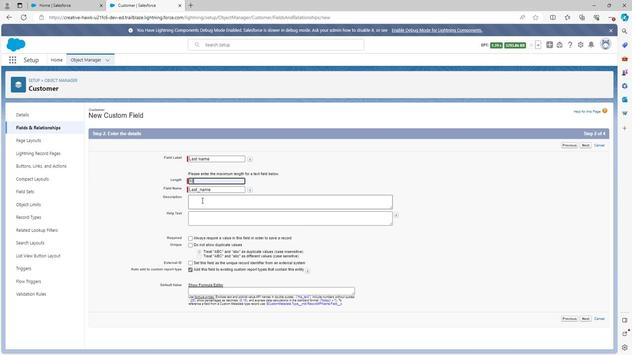
Action: Mouse pressed left at (200, 200)
Screenshot: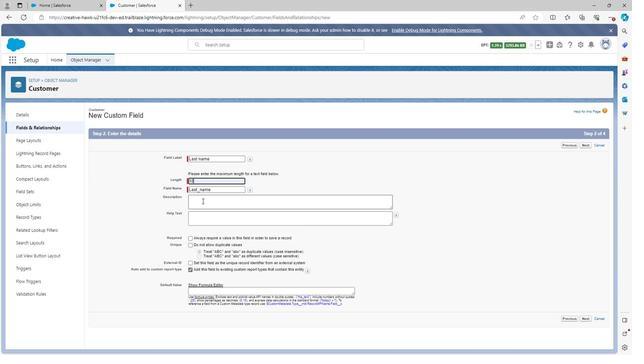 
Action: Mouse moved to (186, 192)
Screenshot: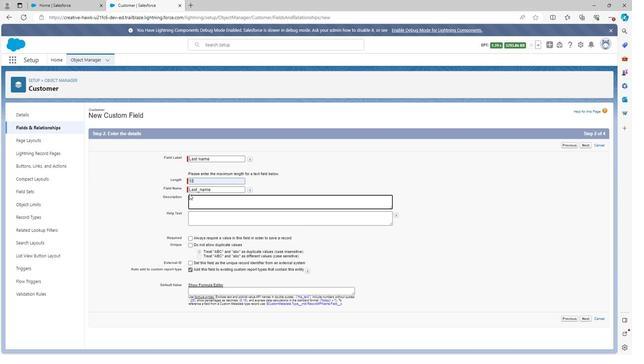 
Action: Key pressed <Key.shift><Key.shift><Key.shift><Key.shift><Key.shift><Key.shift><Key.shift><Key.shift><Key.shift><Key.shift><Key.shift><Key.shift><Key.shift><Key.shift><Key.shift><Key.shift><Key.shift><Key.shift><Key.shift><Key.shift><Key.shift>Last<Key.space>name<Key.space>fiel
Screenshot: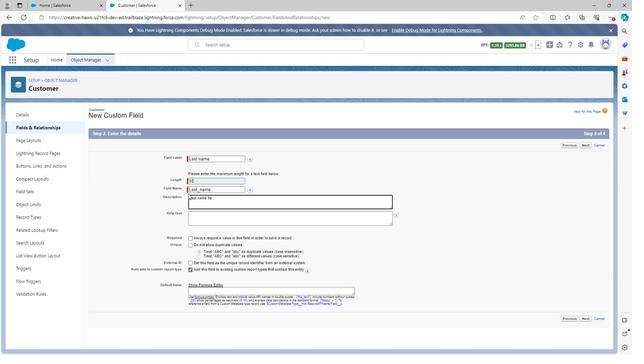 
Action: Mouse moved to (186, 192)
Screenshot: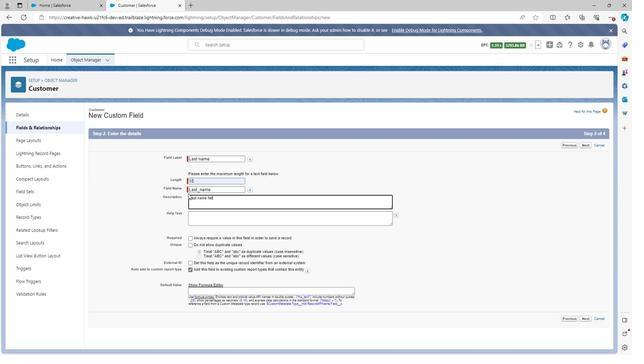 
Action: Key pressed d<Key.space>is<Key.space>the<Key.space>field<Key.space>through<Key.space>which<Key.space>we<Key.space>can<Key.space>show<Key.space>last<Key.space>name<Key.space>of<Key.space>customer<Key.space>in<Key.space>book<Key.space>shop<Key.space>management
Screenshot: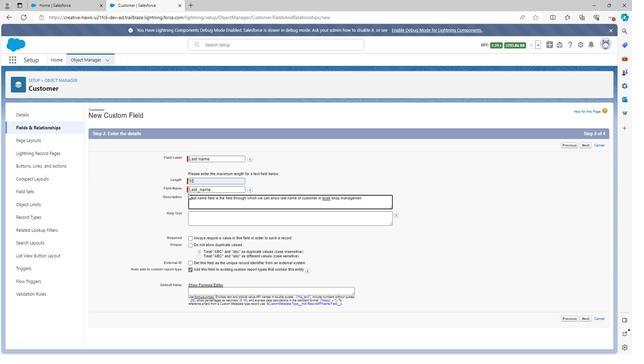 
Action: Mouse moved to (196, 219)
Screenshot: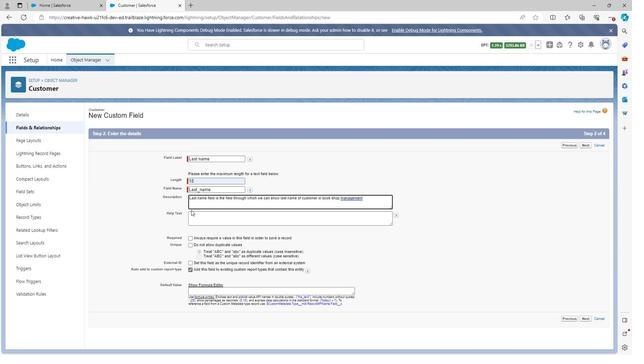 
Action: Mouse pressed left at (196, 219)
Screenshot: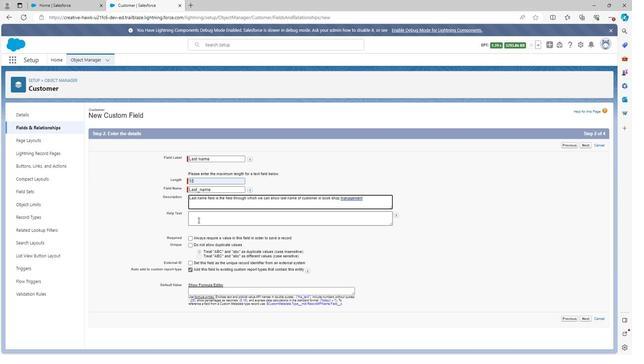
Action: Mouse moved to (183, 226)
Screenshot: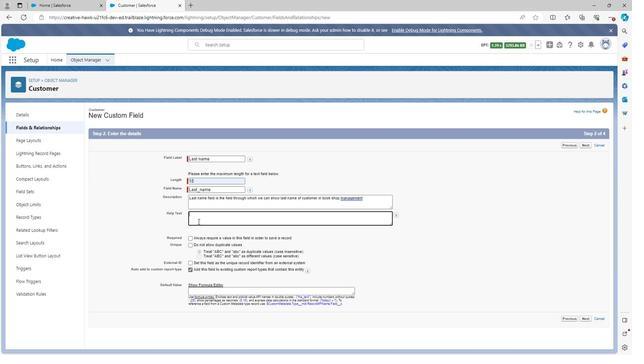 
Action: Key pressed <Key.shift><Key.shift><Key.shift><Key.shift><Key.shift><Key.shift><Key.shift><Key.shift><Key.shift><Key.shift><Key.shift><Key.shift><Key.shift><Key.shift><Key.shift>Last<Key.space>name
Screenshot: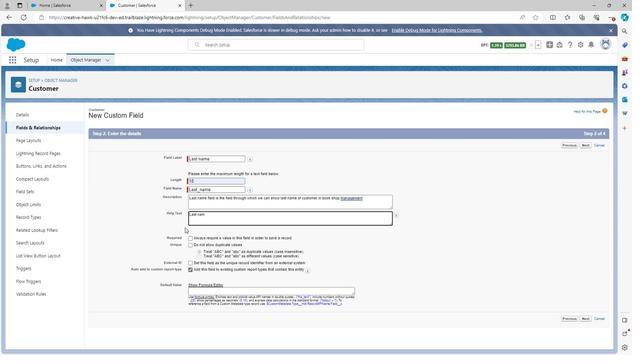 
Action: Mouse moved to (585, 317)
Screenshot: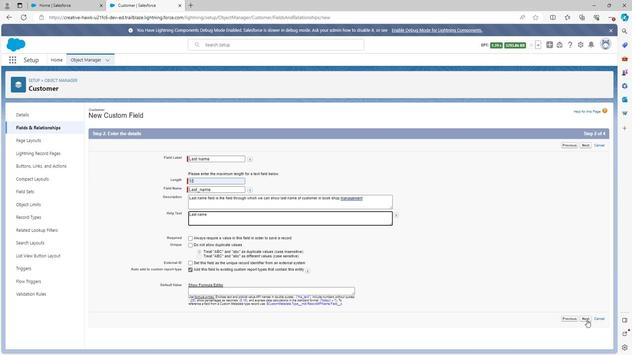 
Action: Mouse pressed left at (585, 317)
Screenshot: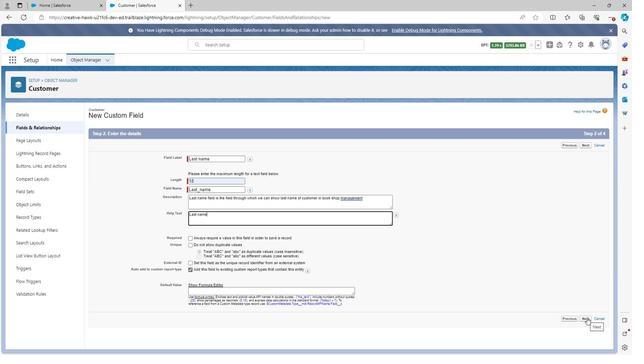 
Action: Mouse moved to (435, 200)
Screenshot: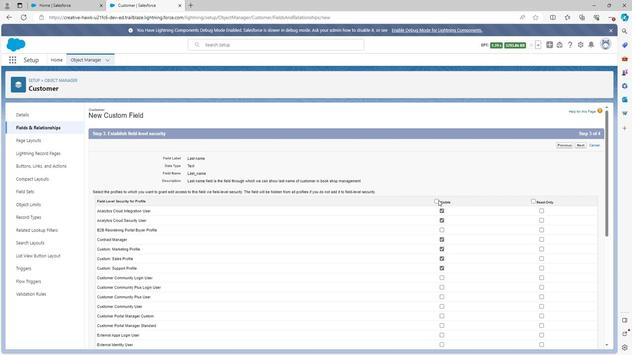 
Action: Mouse pressed left at (435, 200)
Screenshot: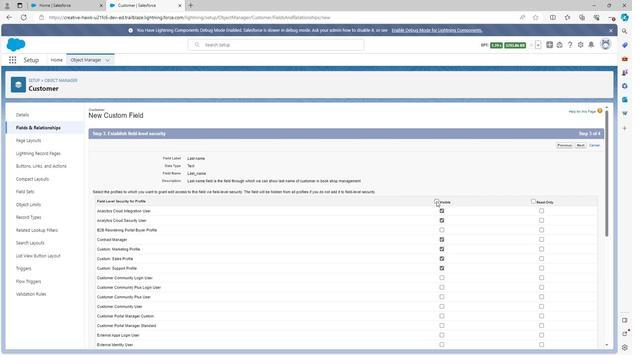 
Action: Mouse moved to (531, 199)
Screenshot: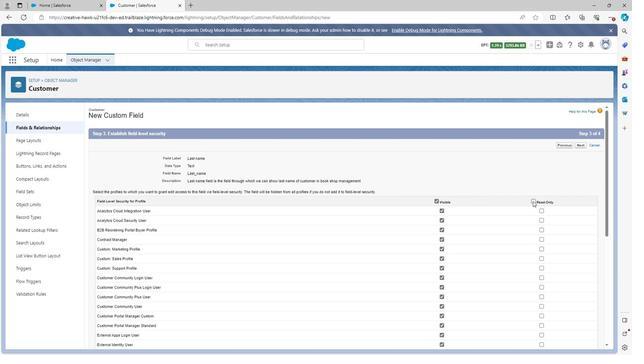 
Action: Mouse pressed left at (531, 199)
Screenshot: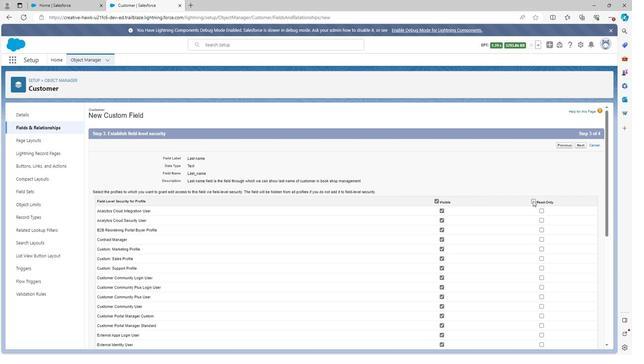 
Action: Mouse moved to (440, 210)
Screenshot: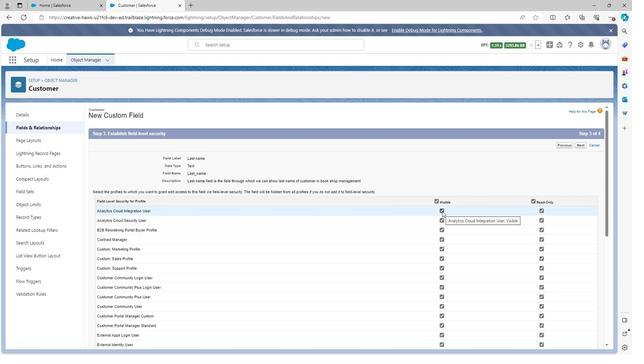 
Action: Mouse pressed left at (440, 210)
Screenshot: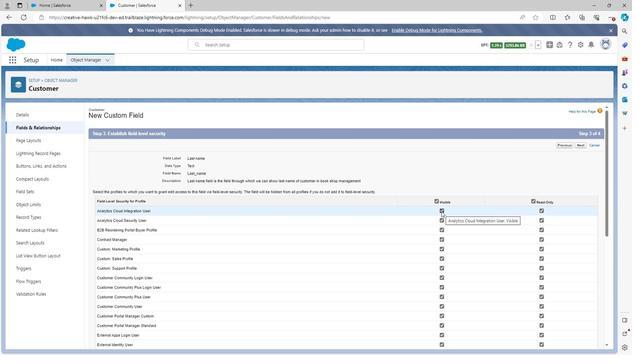 
Action: Mouse moved to (439, 217)
Screenshot: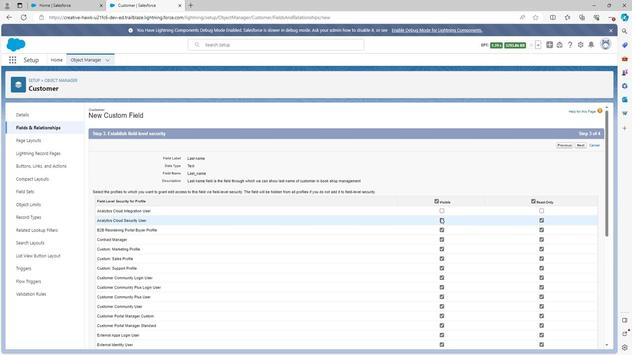 
Action: Mouse pressed left at (439, 217)
Screenshot: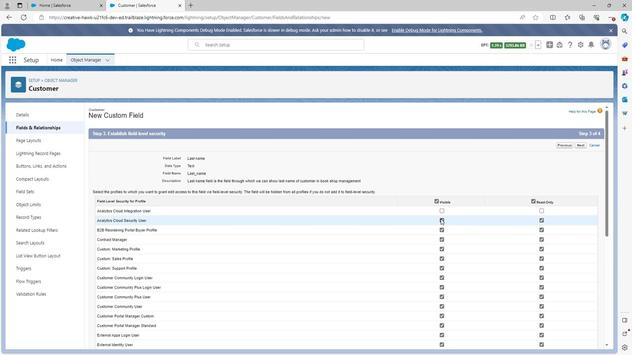 
Action: Mouse moved to (440, 228)
Screenshot: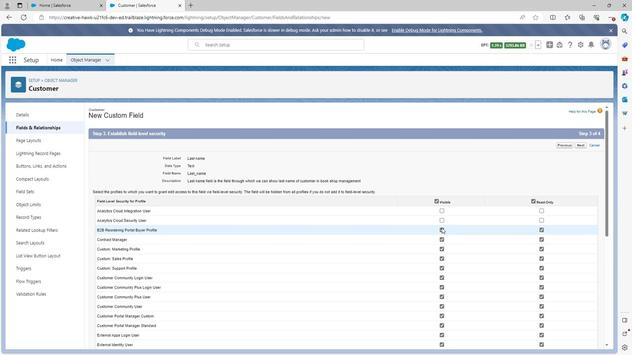 
Action: Mouse pressed left at (440, 228)
Screenshot: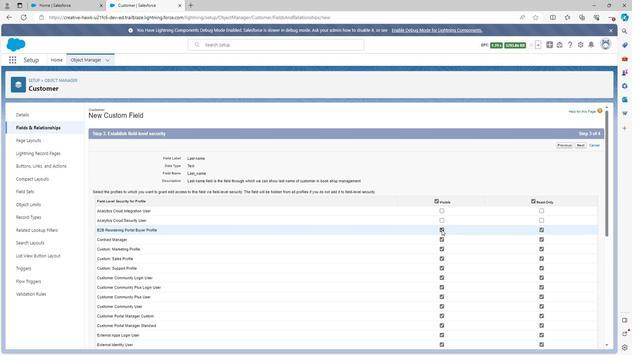 
Action: Mouse moved to (439, 267)
Screenshot: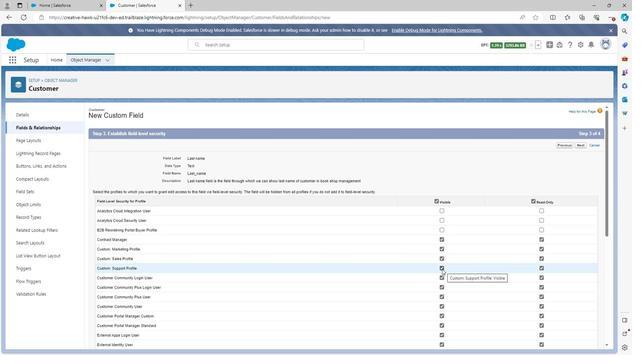 
Action: Mouse pressed left at (439, 267)
Screenshot: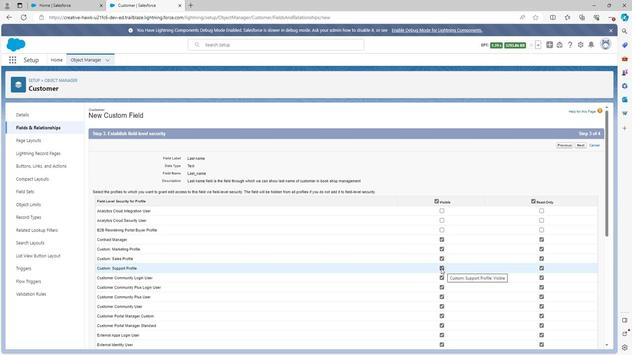 
Action: Mouse scrolled (439, 267) with delta (0, 0)
Screenshot: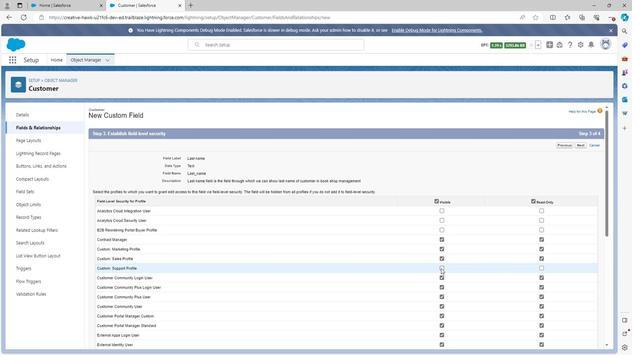 
Action: Mouse scrolled (439, 267) with delta (0, 0)
Screenshot: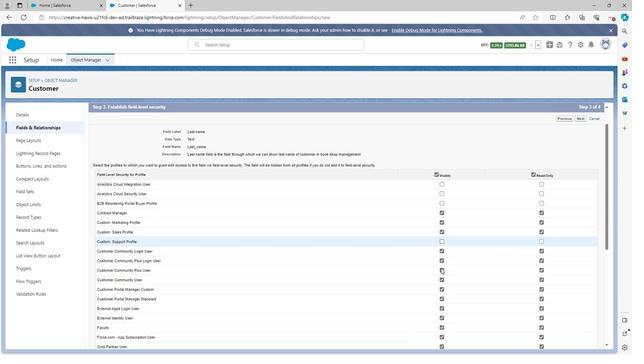 
Action: Mouse moved to (440, 251)
Screenshot: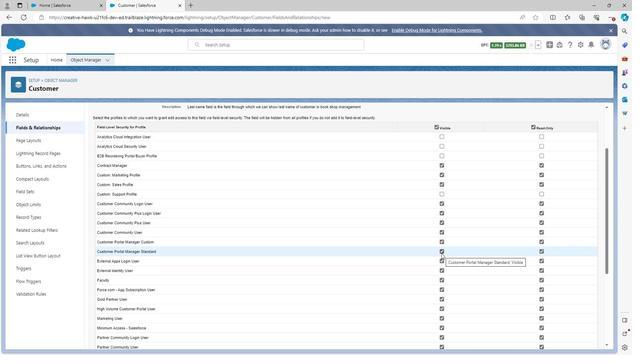 
Action: Mouse pressed left at (440, 251)
Screenshot: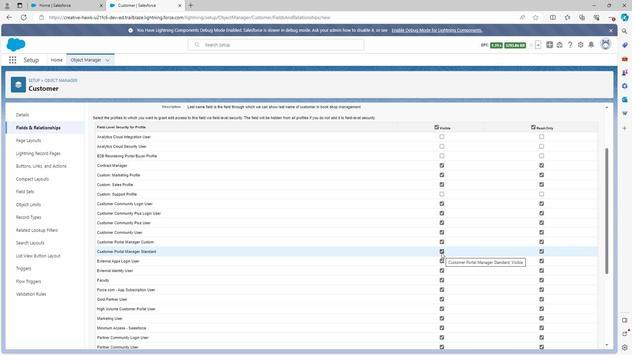 
Action: Mouse moved to (440, 269)
Screenshot: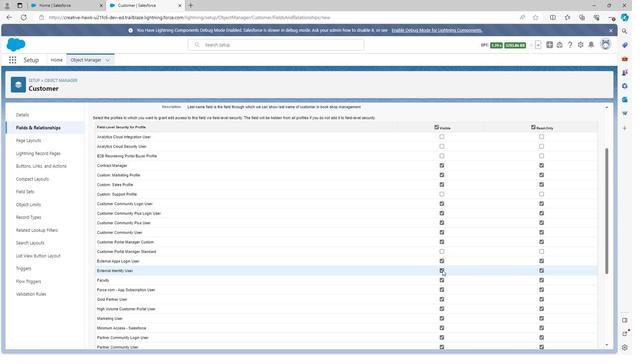 
Action: Mouse pressed left at (440, 269)
Screenshot: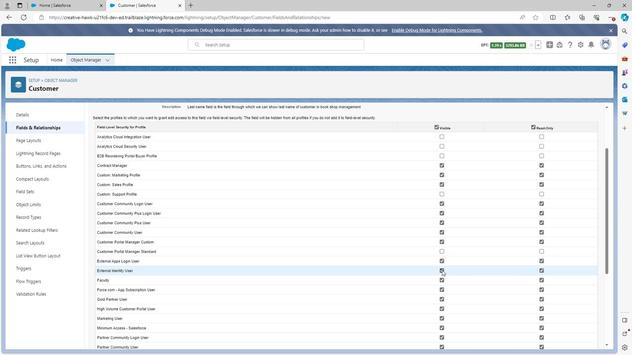 
Action: Mouse moved to (440, 279)
Screenshot: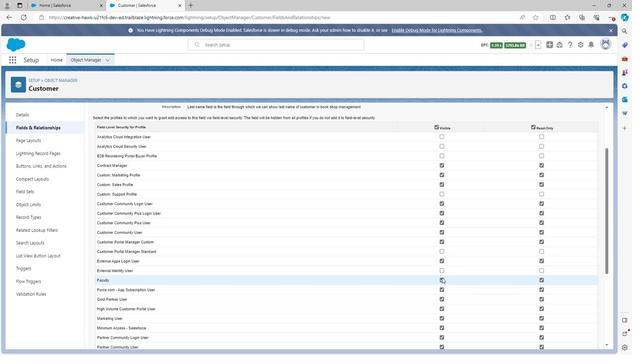 
Action: Mouse pressed left at (440, 279)
Screenshot: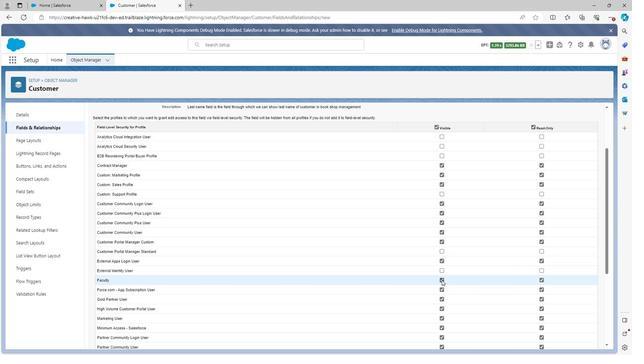 
Action: Mouse moved to (440, 297)
Screenshot: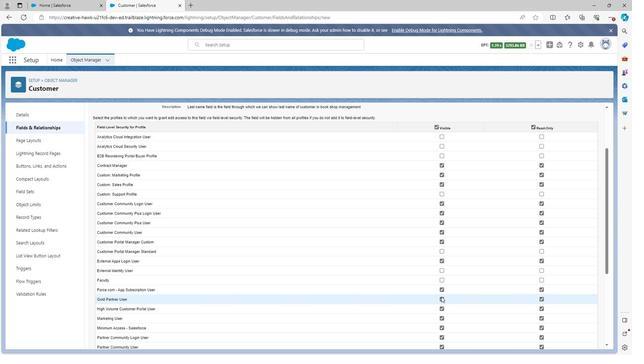 
Action: Mouse pressed left at (440, 297)
Screenshot: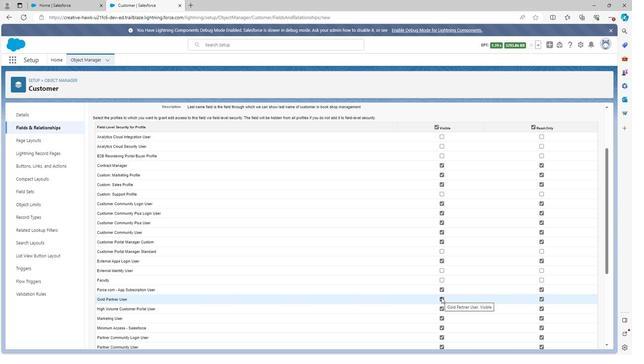 
Action: Mouse moved to (440, 308)
Screenshot: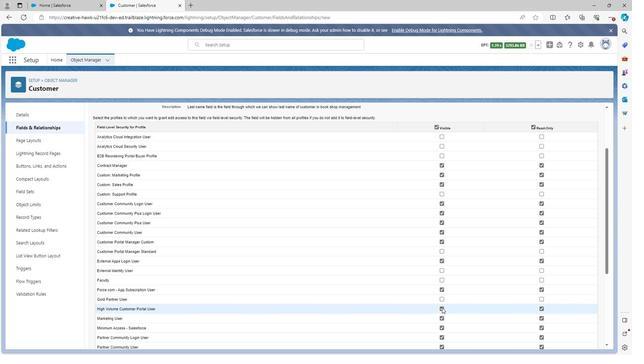 
Action: Mouse pressed left at (440, 308)
Screenshot: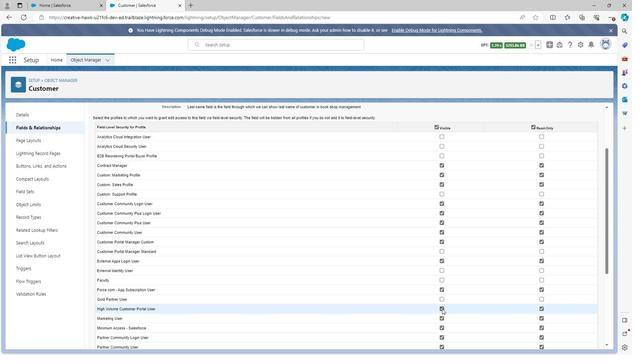 
Action: Mouse moved to (441, 308)
Screenshot: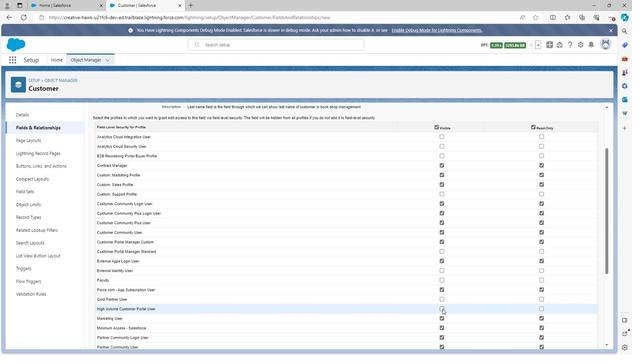 
Action: Mouse scrolled (441, 307) with delta (0, 0)
Screenshot: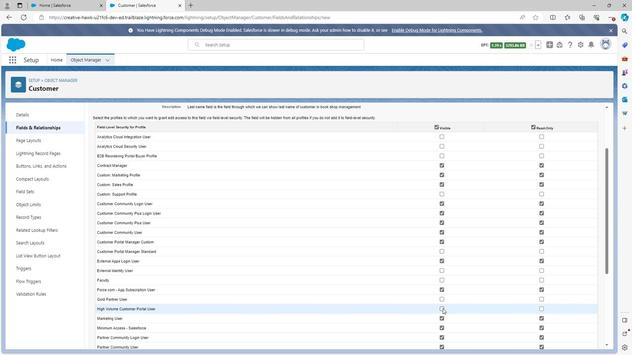 
Action: Mouse scrolled (441, 307) with delta (0, 0)
Screenshot: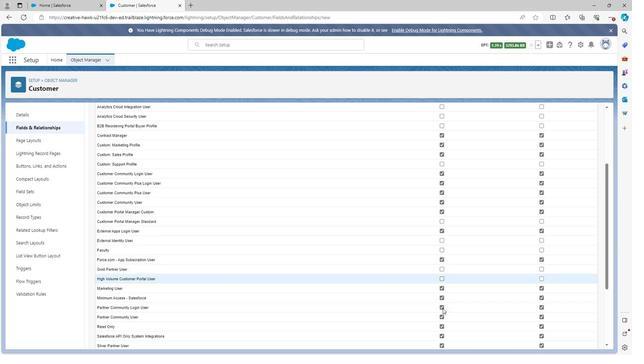 
Action: Mouse moved to (442, 262)
Screenshot: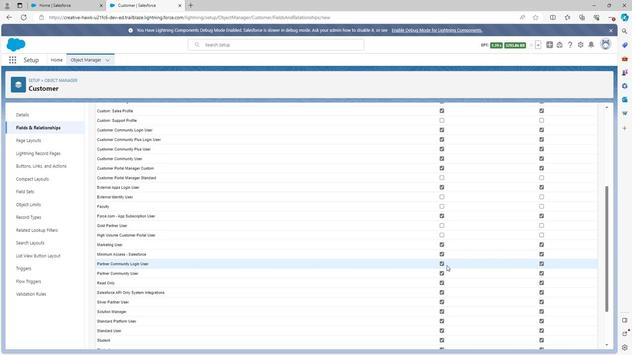 
Action: Mouse pressed left at (442, 262)
Screenshot: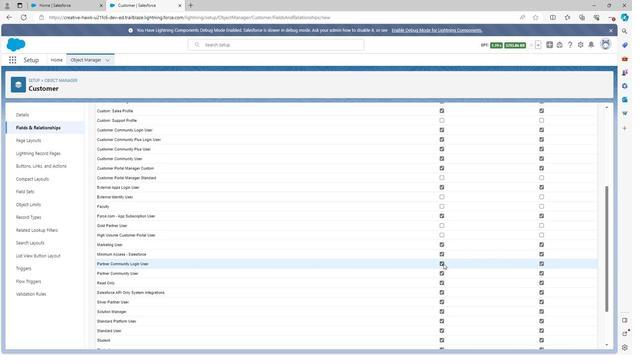 
Action: Mouse moved to (441, 292)
Screenshot: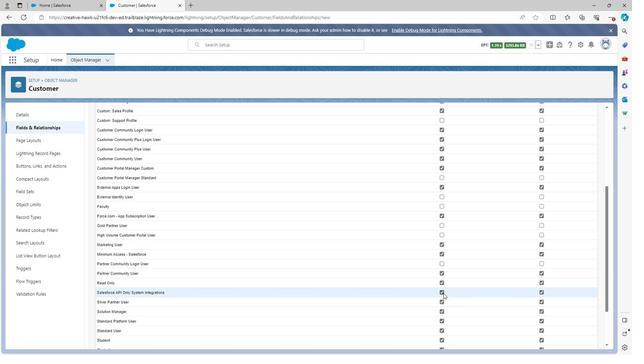 
Action: Mouse pressed left at (441, 292)
Screenshot: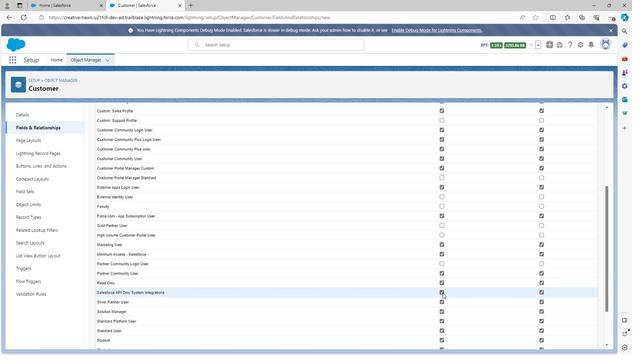 
Action: Mouse moved to (440, 301)
Screenshot: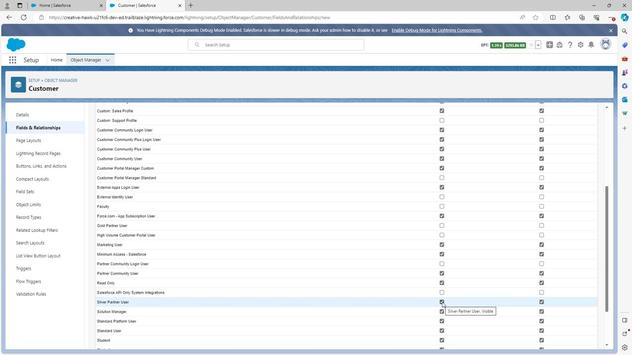 
Action: Mouse pressed left at (440, 301)
Screenshot: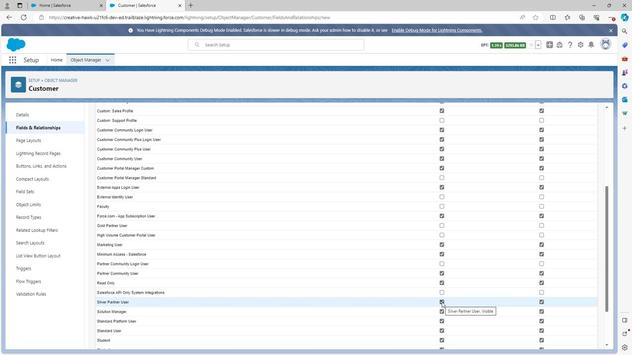 
Action: Mouse moved to (430, 303)
Screenshot: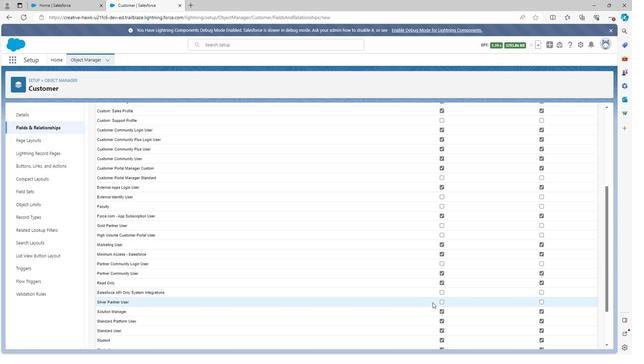 
Action: Mouse scrolled (430, 303) with delta (0, 0)
Screenshot: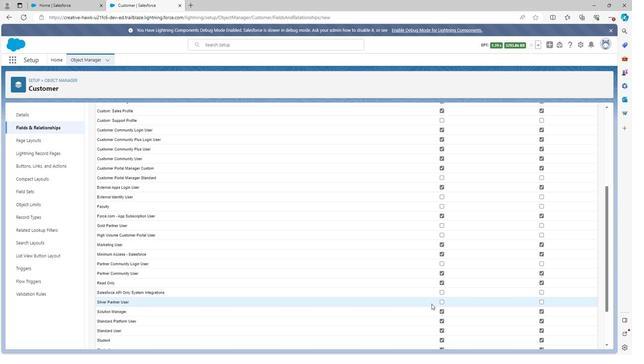 
Action: Mouse moved to (439, 301)
Screenshot: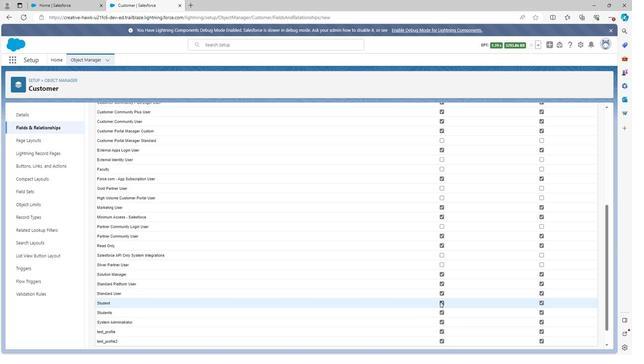 
Action: Mouse pressed left at (439, 301)
Screenshot: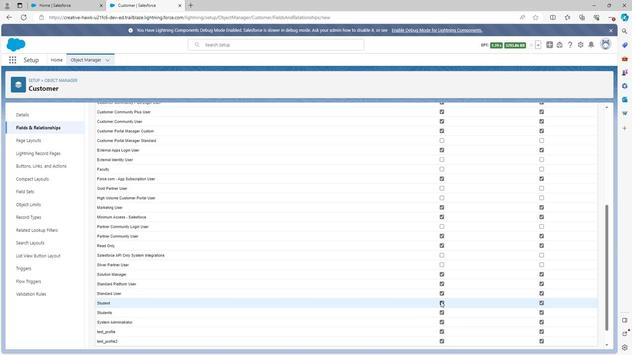 
Action: Mouse moved to (439, 311)
Screenshot: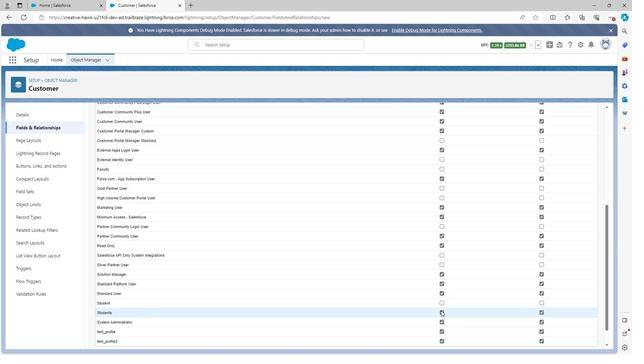 
Action: Mouse pressed left at (439, 311)
Screenshot: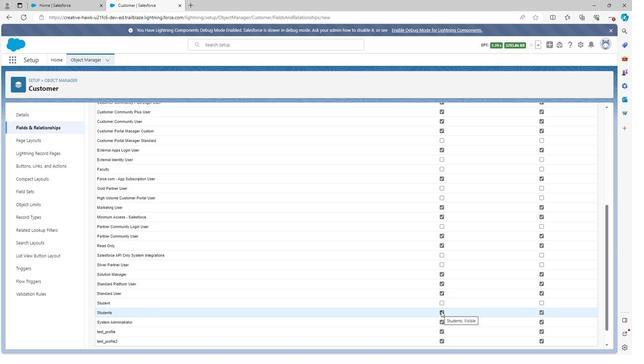 
Action: Mouse scrolled (439, 310) with delta (0, 0)
Screenshot: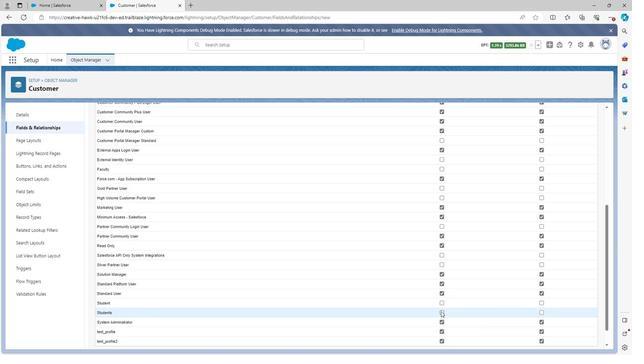 
Action: Mouse moved to (441, 310)
Screenshot: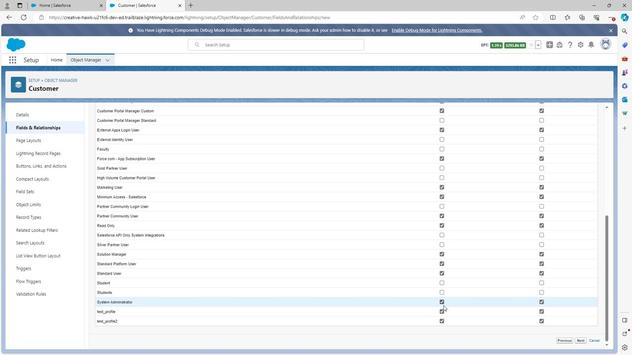 
Action: Mouse pressed left at (441, 310)
Screenshot: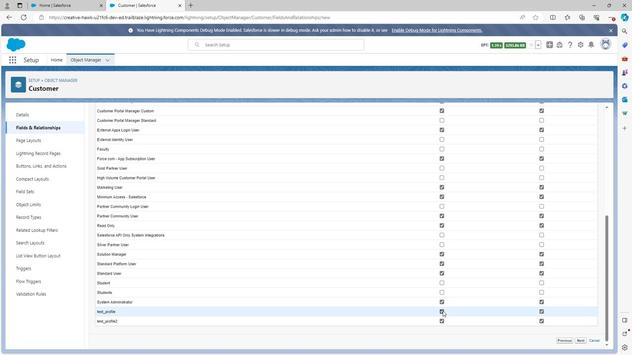 
Action: Mouse moved to (440, 320)
Screenshot: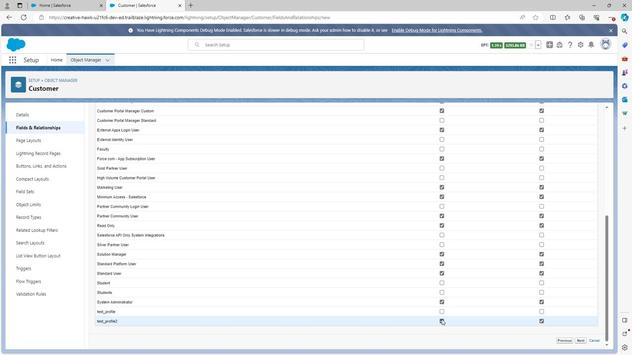 
Action: Mouse pressed left at (440, 320)
Screenshot: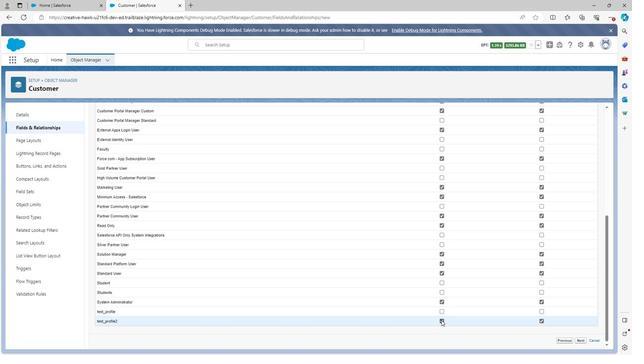 
Action: Mouse moved to (579, 338)
Screenshot: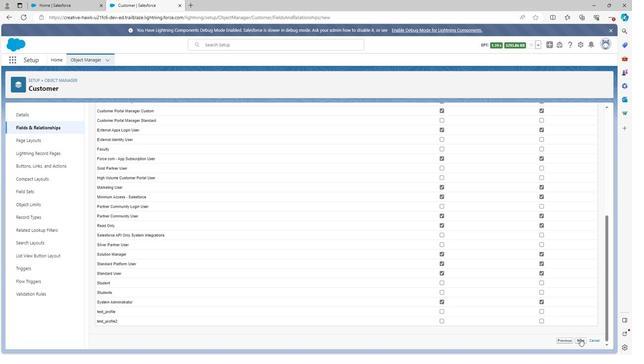
Action: Mouse pressed left at (579, 338)
Screenshot: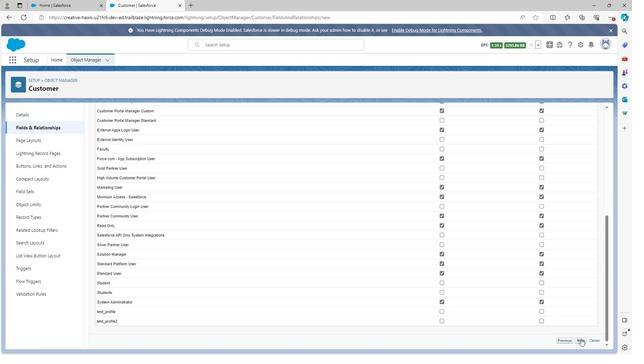 
Action: Mouse moved to (584, 240)
Screenshot: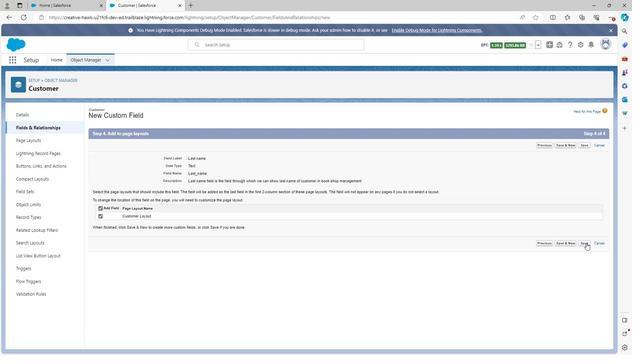 
Action: Mouse pressed left at (584, 240)
Screenshot: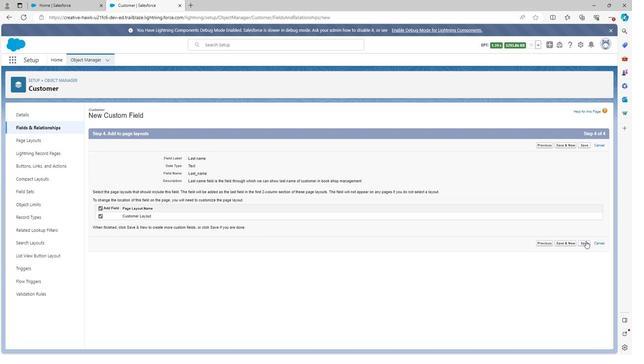 
Action: Mouse moved to (467, 112)
Screenshot: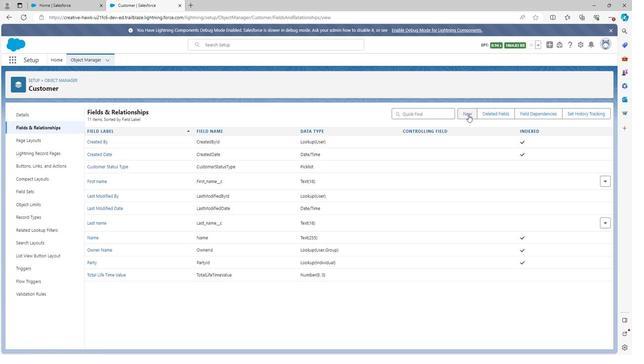 
Action: Mouse pressed left at (467, 112)
Screenshot: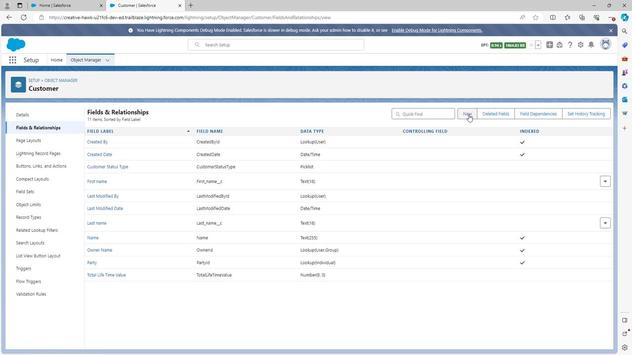 
Action: Mouse moved to (94, 287)
Screenshot: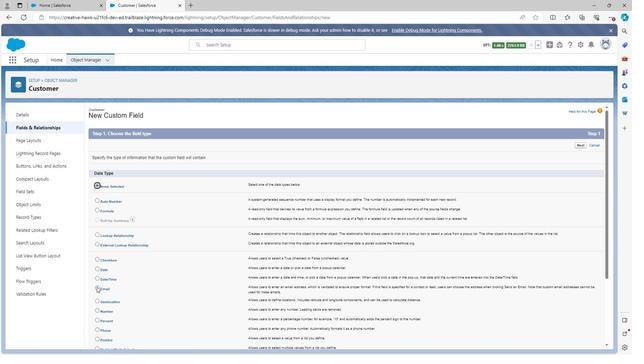 
Action: Mouse pressed left at (94, 287)
Screenshot: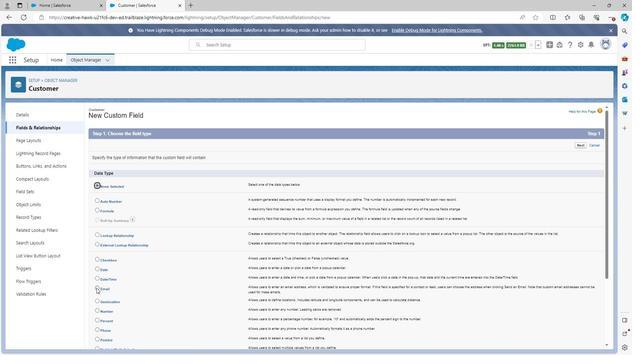 
Action: Mouse moved to (583, 323)
Screenshot: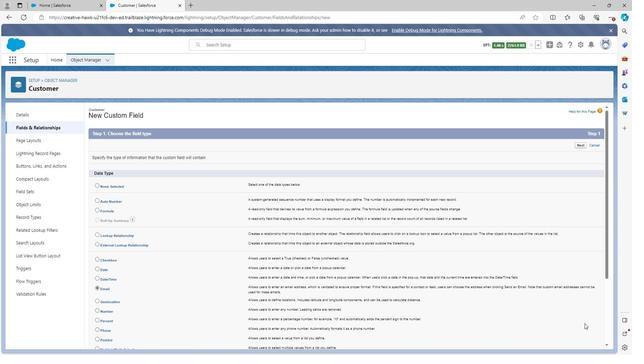 
Action: Mouse scrolled (583, 323) with delta (0, 0)
Screenshot: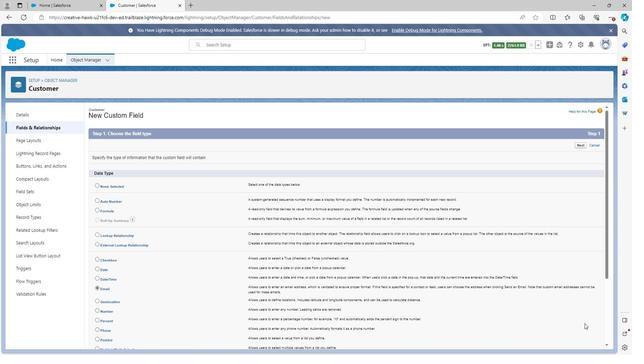 
Action: Mouse moved to (583, 324)
Screenshot: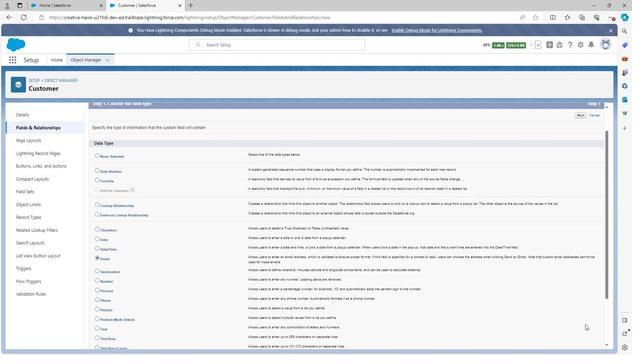 
Action: Mouse scrolled (583, 324) with delta (0, 0)
Screenshot: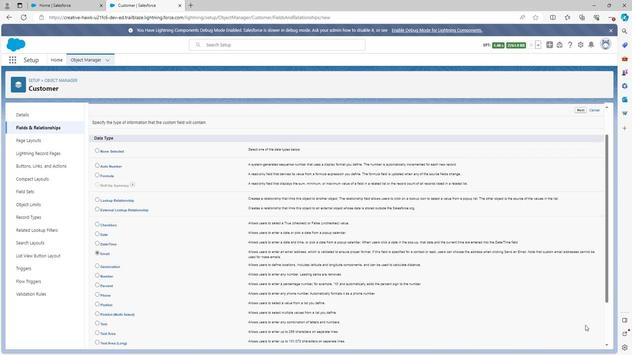
Action: Mouse scrolled (583, 324) with delta (0, 0)
Screenshot: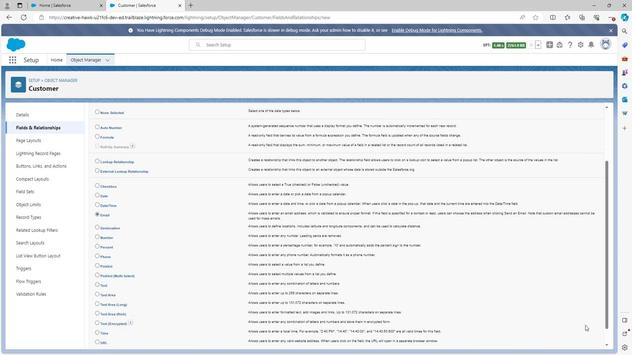 
Action: Mouse moved to (583, 324)
Screenshot: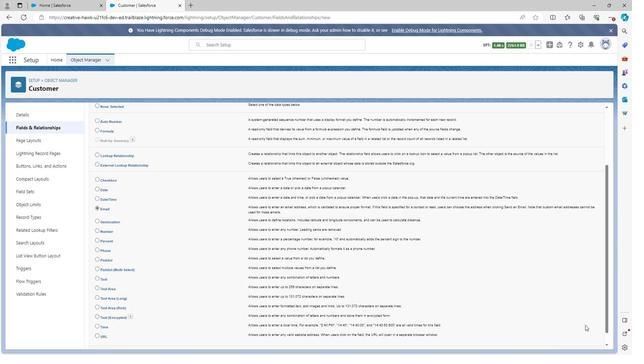 
Action: Mouse scrolled (583, 324) with delta (0, 0)
Screenshot: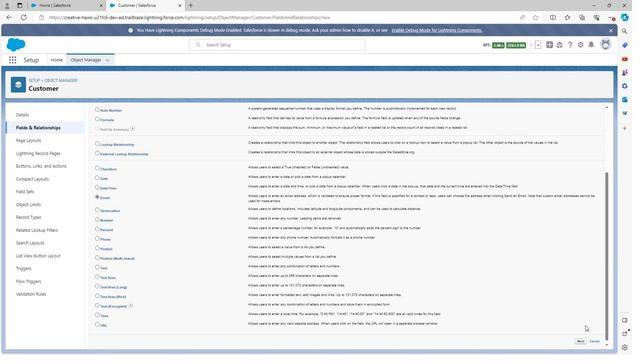 
Action: Mouse moved to (579, 338)
Screenshot: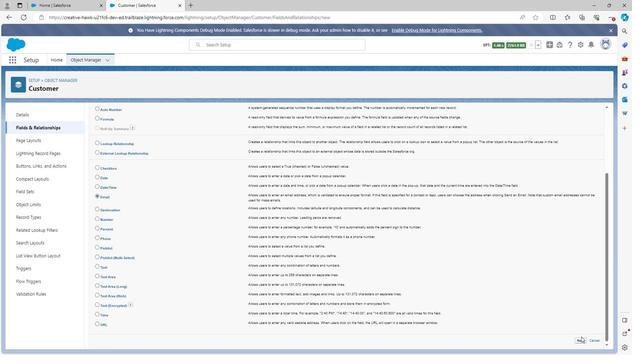 
Action: Mouse pressed left at (579, 338)
Screenshot: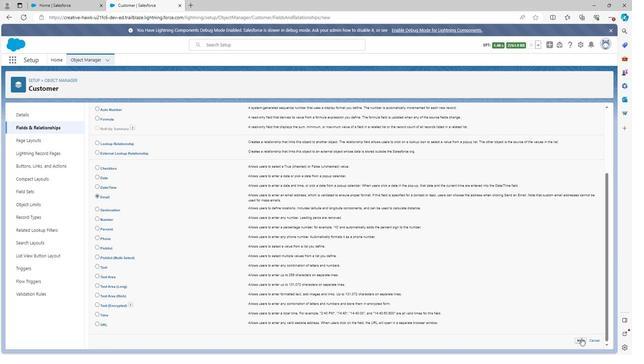 
Action: Mouse moved to (201, 158)
Screenshot: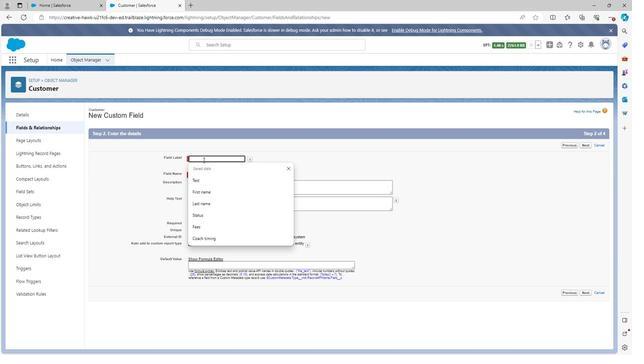
Action: Mouse pressed left at (201, 158)
Screenshot: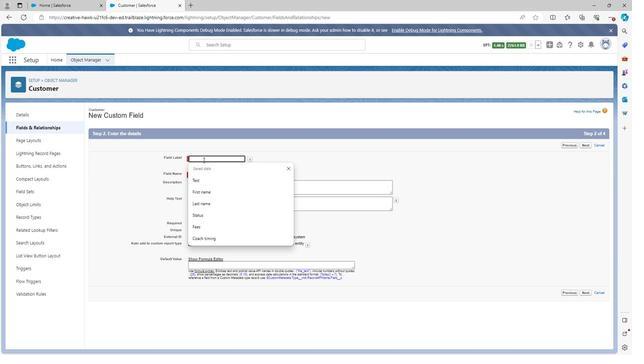 
Action: Mouse pressed left at (201, 158)
Screenshot: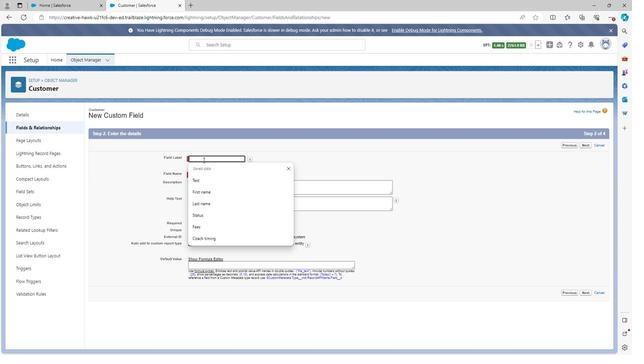 
Action: Mouse moved to (202, 156)
Screenshot: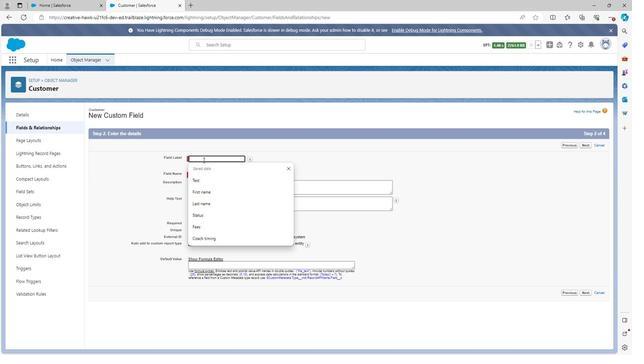 
Action: Key pressed <Key.shift>Em<Key.backspace><Key.backspace><Key.shift>Customer<Key.space>email<Key.space>
Screenshot: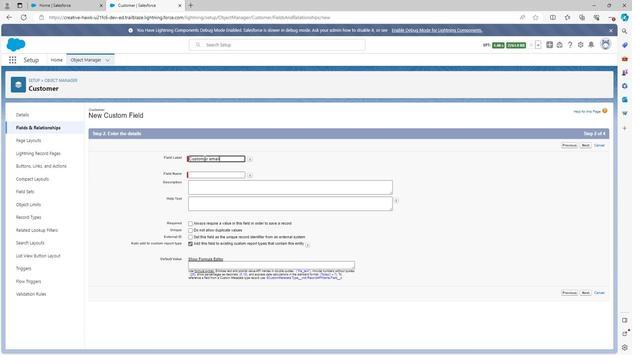 
Action: Mouse moved to (282, 173)
Screenshot: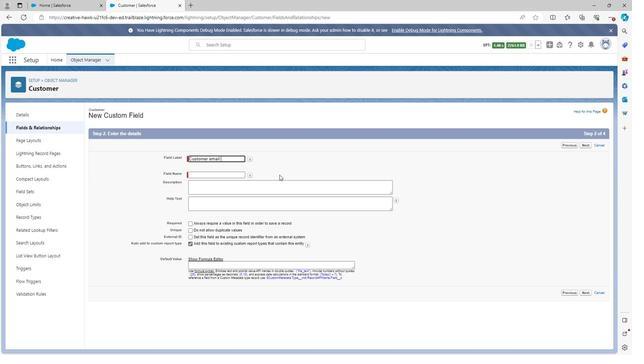 
Action: Mouse pressed left at (282, 173)
Screenshot: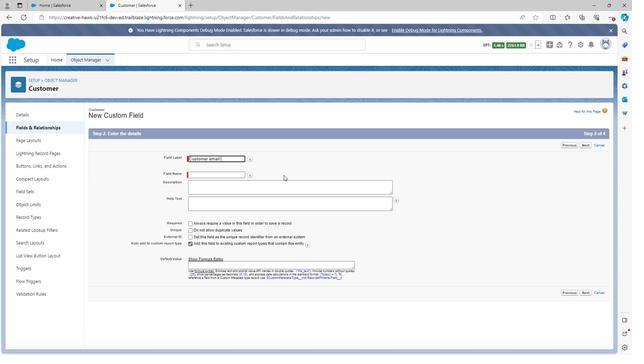 
Action: Mouse moved to (225, 184)
Screenshot: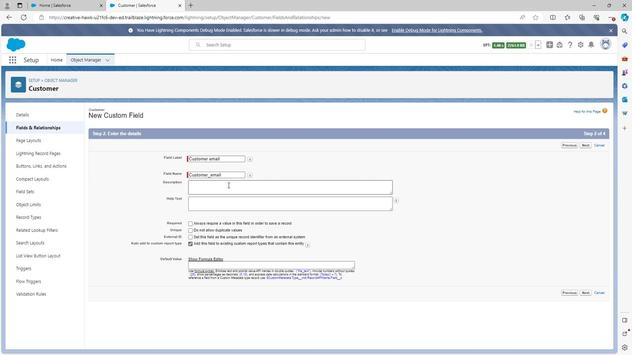 
Action: Mouse pressed left at (225, 184)
Screenshot: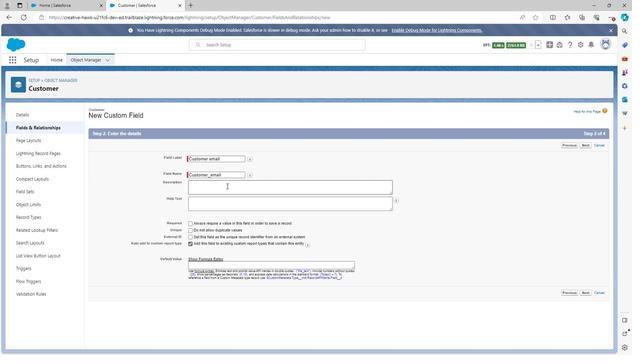 
Action: Key pressed <Key.shift>Customer<Key.space>email<Key.space>field<Key.space>is<Key.space>the<Key.space>field<Key.space>through<Key.space>which<Key.space>we<Key.space>can<Key.space>show<Key.space>cu<Key.backspace><Key.backspace>emails<Key.space>of<Key.space>customer<Key.space>in<Key.space>book<Key.space>shop<Key.space>management
Screenshot: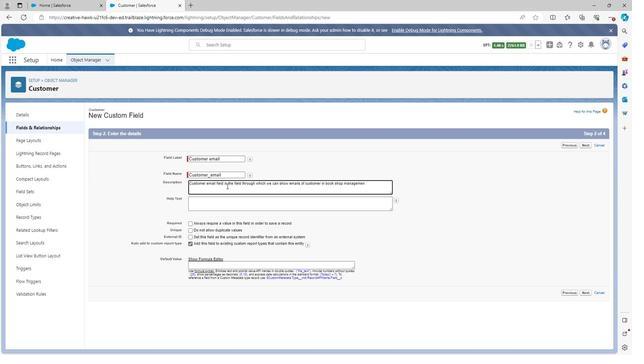 
Action: Mouse moved to (217, 202)
Screenshot: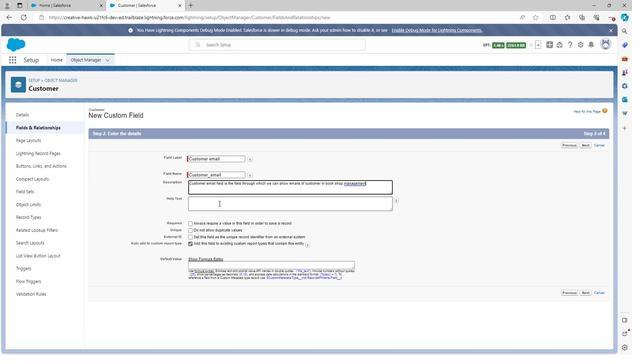
Action: Mouse pressed left at (217, 202)
Screenshot: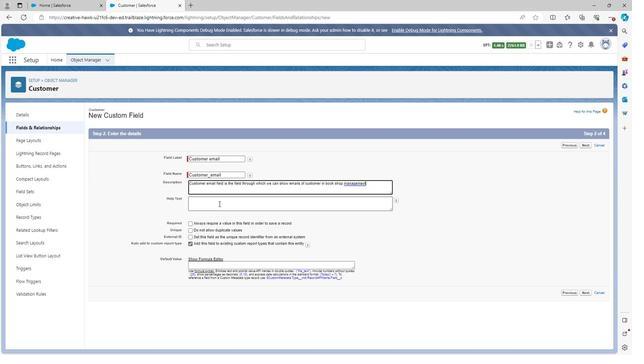 
Action: Key pressed <Key.shift>Customer<Key.space>email
Screenshot: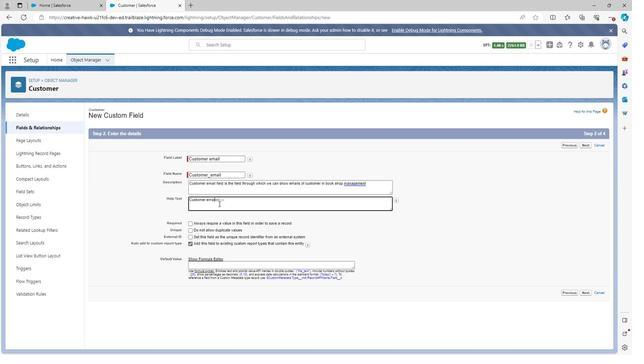 
Action: Mouse moved to (229, 201)
Screenshot: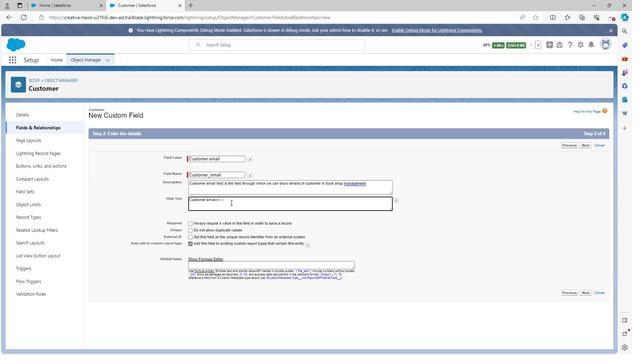 
Action: Mouse pressed left at (229, 201)
Screenshot: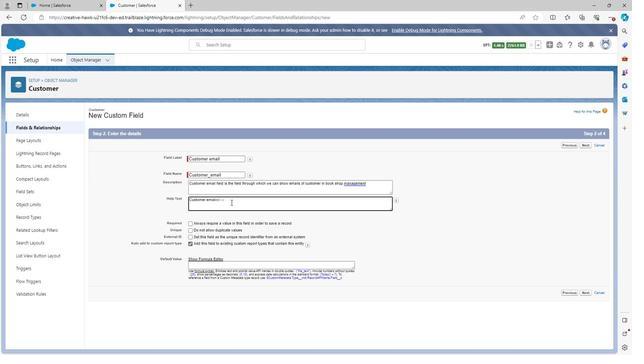 
Action: Mouse moved to (583, 290)
Screenshot: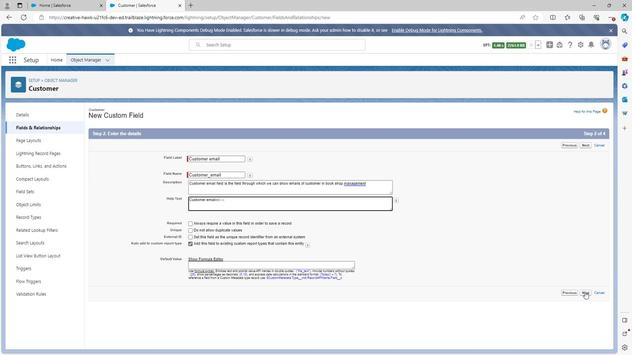 
Action: Mouse pressed left at (583, 290)
Screenshot: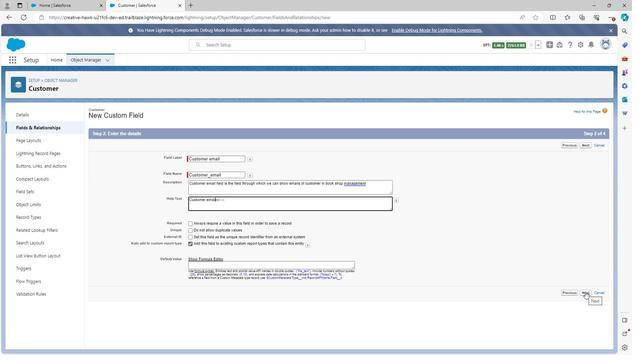 
Action: Mouse moved to (433, 199)
Screenshot: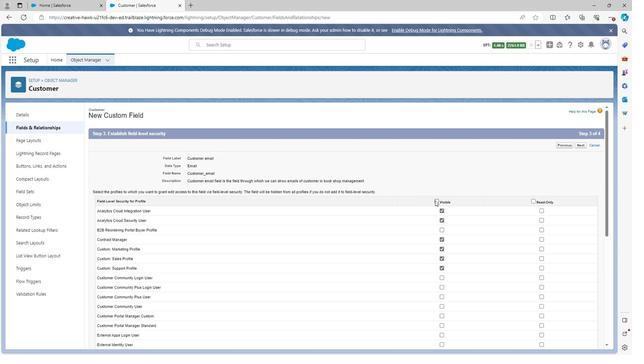 
Action: Mouse pressed left at (433, 199)
Screenshot: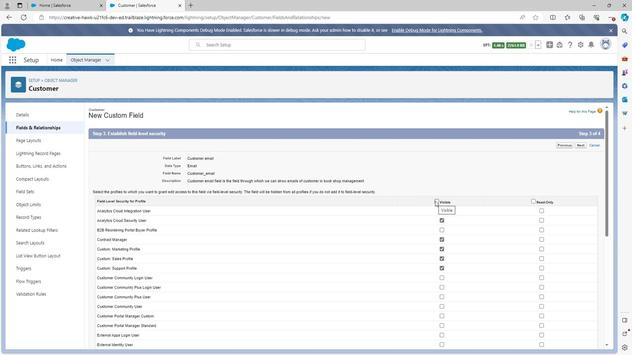 
Action: Mouse moved to (531, 199)
Screenshot: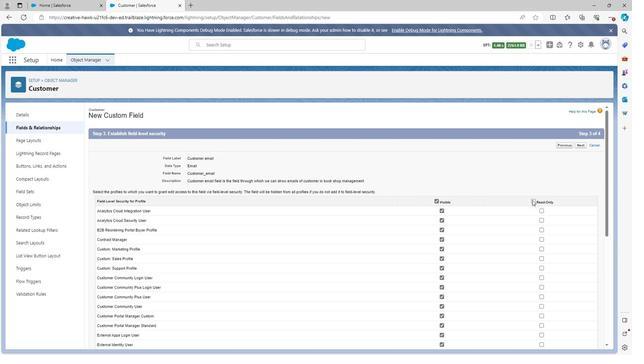 
Action: Mouse pressed left at (531, 199)
Screenshot: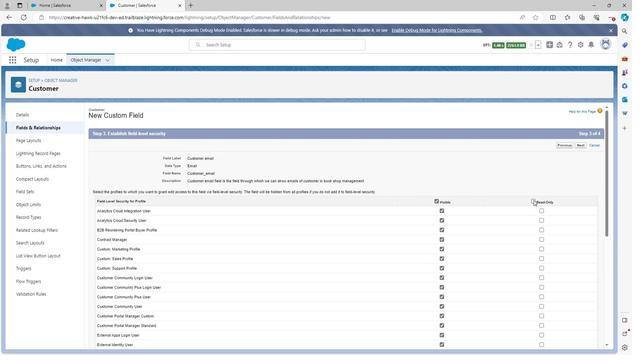
Action: Mouse moved to (439, 209)
Screenshot: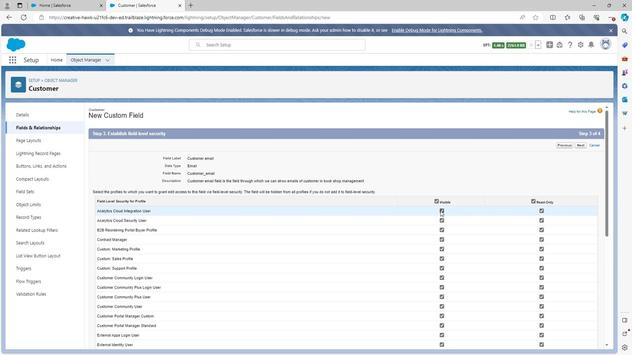 
Action: Mouse pressed left at (439, 209)
Screenshot: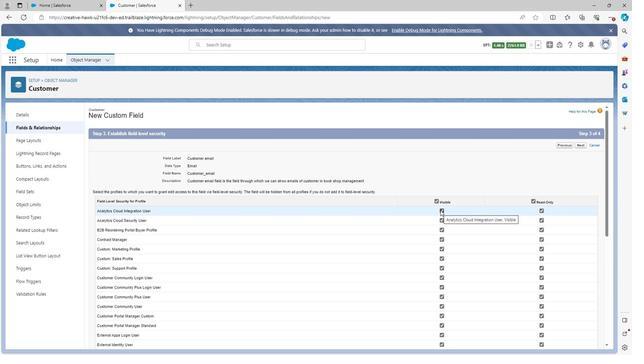 
Action: Mouse moved to (441, 218)
Screenshot: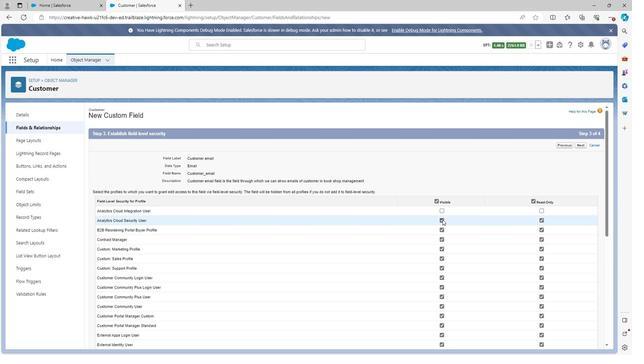 
Action: Mouse pressed left at (441, 218)
Screenshot: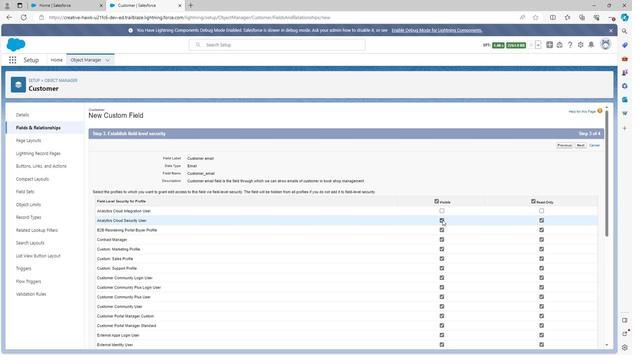 
Action: Mouse moved to (441, 228)
Screenshot: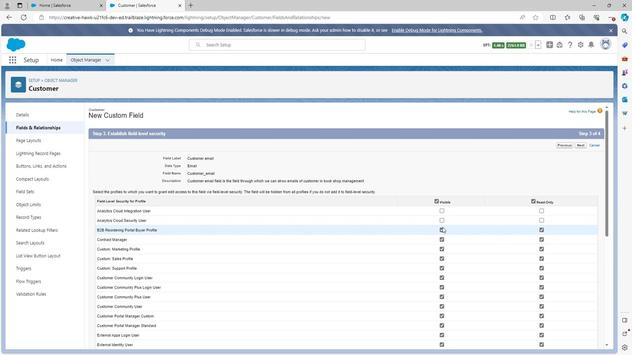 
Action: Mouse pressed left at (441, 228)
Screenshot: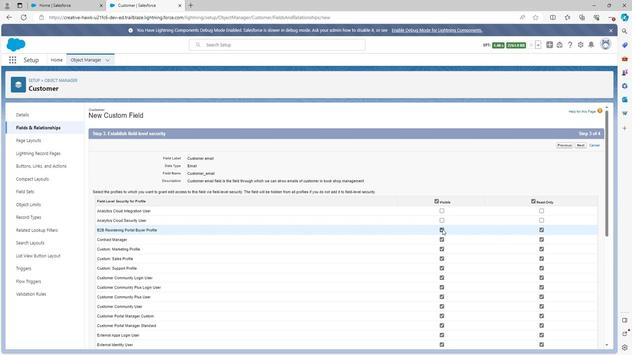 
Action: Mouse moved to (439, 266)
Screenshot: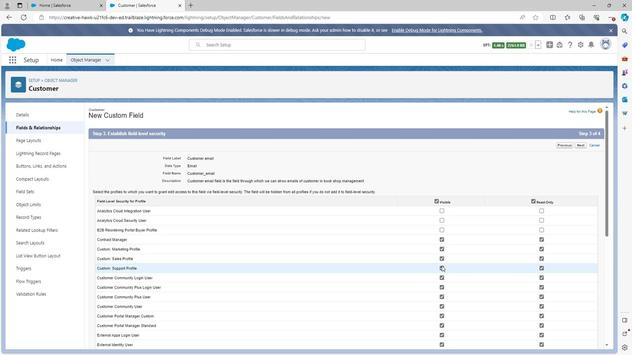 
Action: Mouse pressed left at (439, 266)
Screenshot: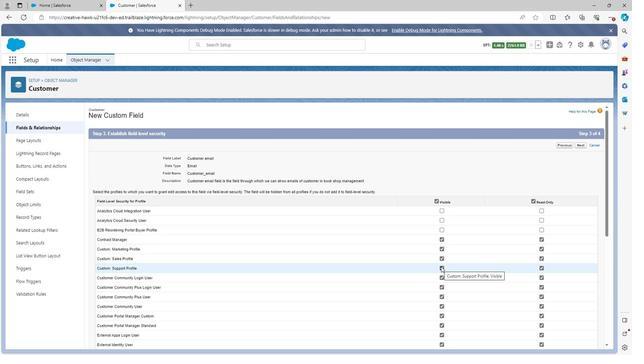 
Action: Mouse moved to (438, 287)
Screenshot: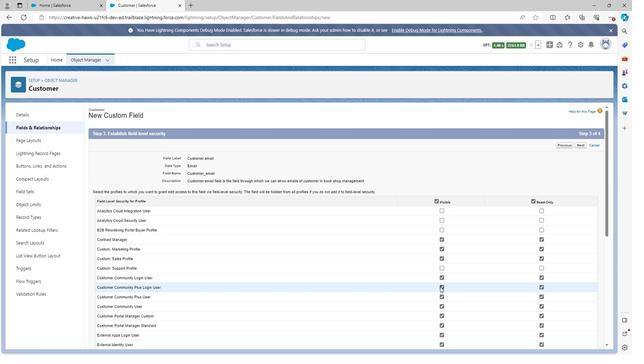 
Action: Mouse pressed left at (438, 287)
Screenshot: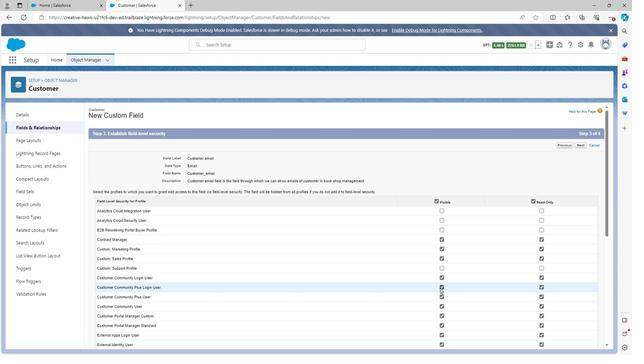 
Action: Mouse scrolled (438, 287) with delta (0, 0)
Screenshot: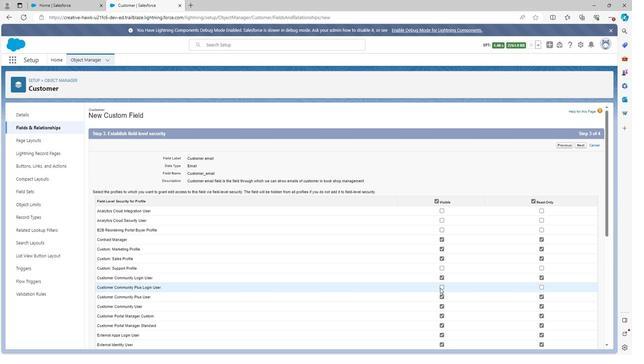 
Action: Mouse moved to (440, 307)
Screenshot: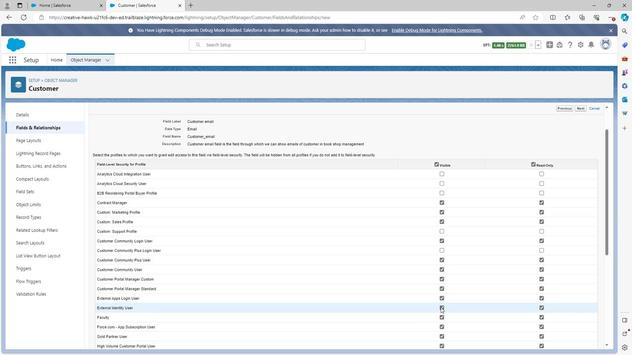 
Action: Mouse pressed left at (440, 307)
Screenshot: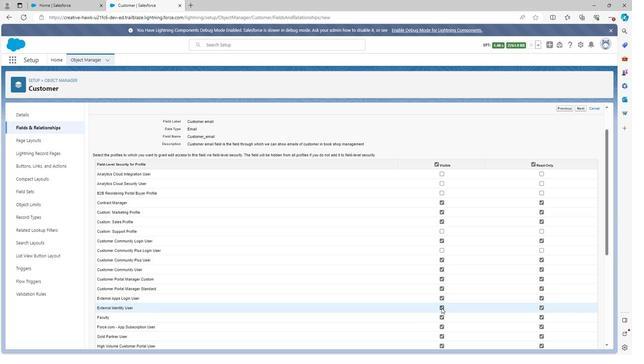 
Action: Mouse moved to (441, 298)
Screenshot: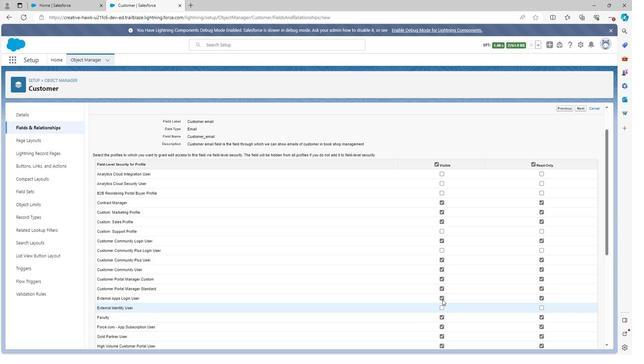 
Action: Mouse pressed left at (441, 298)
Screenshot: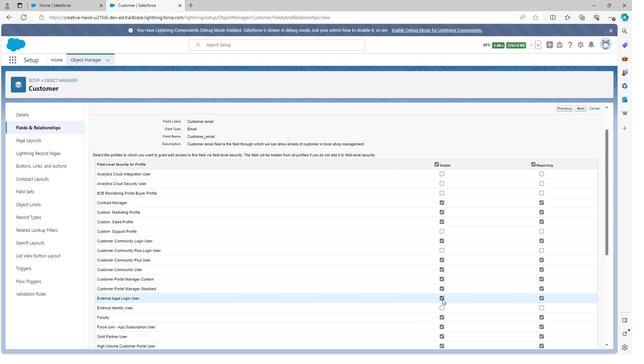 
Action: Mouse moved to (440, 247)
Screenshot: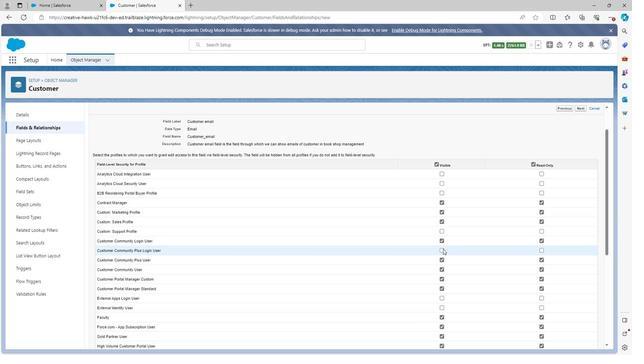 
Action: Mouse pressed left at (440, 247)
Screenshot: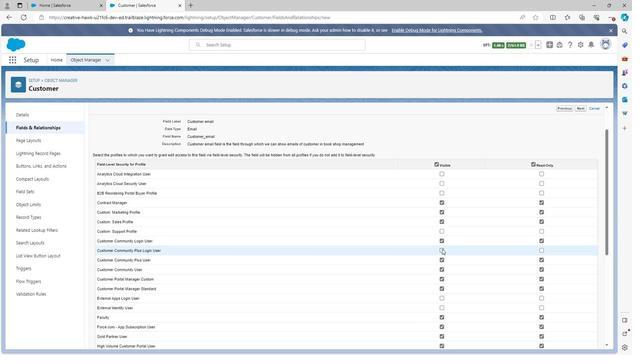 
Action: Mouse moved to (441, 316)
Screenshot: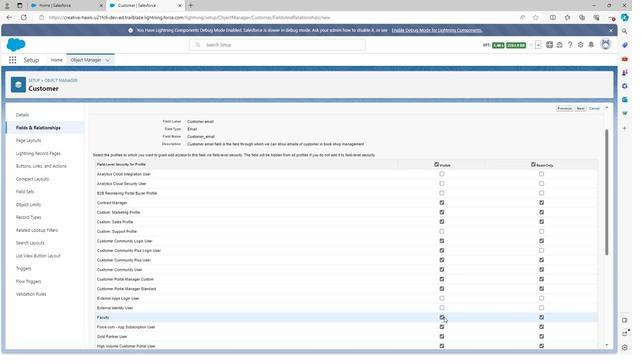 
Action: Mouse pressed left at (441, 316)
Screenshot: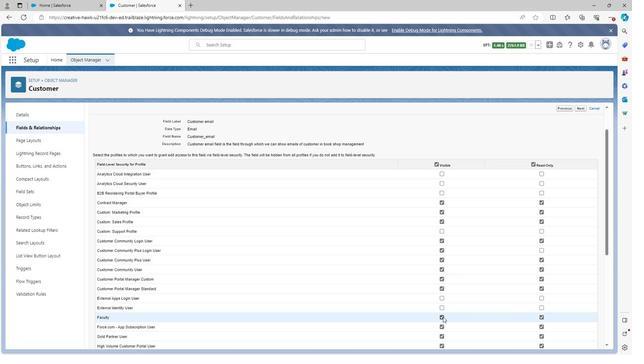 
Action: Mouse moved to (441, 316)
Screenshot: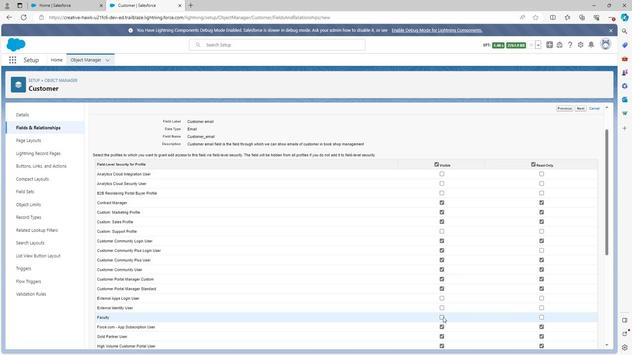 
Action: Mouse scrolled (441, 316) with delta (0, 0)
